 Task: Look for space in Kitakami, Japan from 6th September, 2023 to 10th September, 2023 for 1 adult in price range Rs.9000 to Rs.17000. Place can be private room with 1  bedroom having 1 bed and 1 bathroom. Property type can be house, flat, guest house, hotel. Booking option can be shelf check-in. Required host language is English.
Action: Mouse moved to (440, 112)
Screenshot: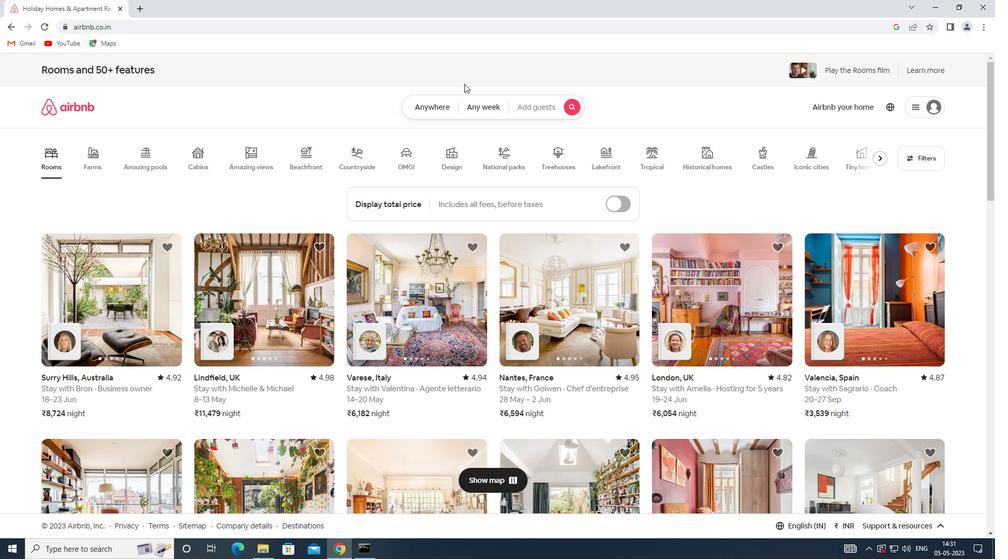 
Action: Mouse pressed left at (440, 112)
Screenshot: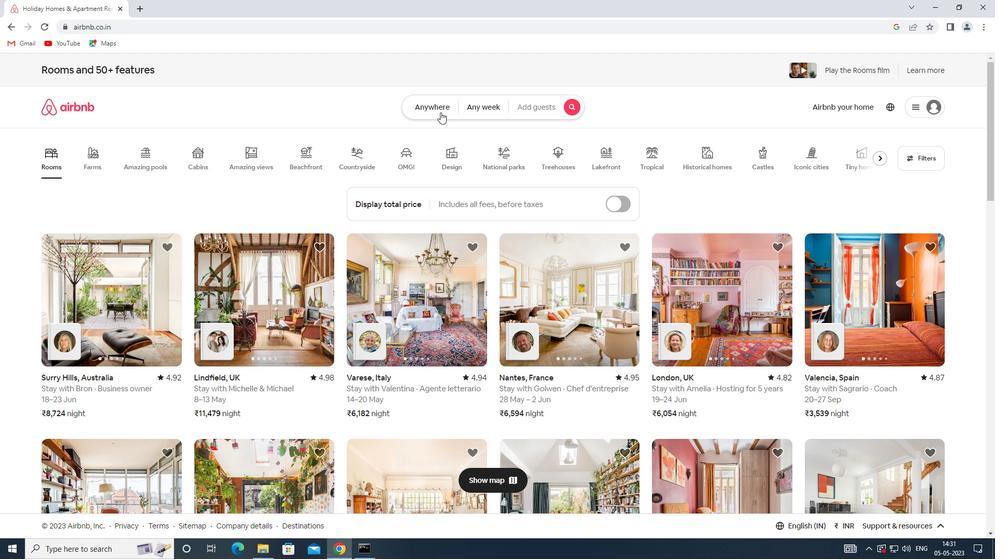 
Action: Mouse moved to (349, 148)
Screenshot: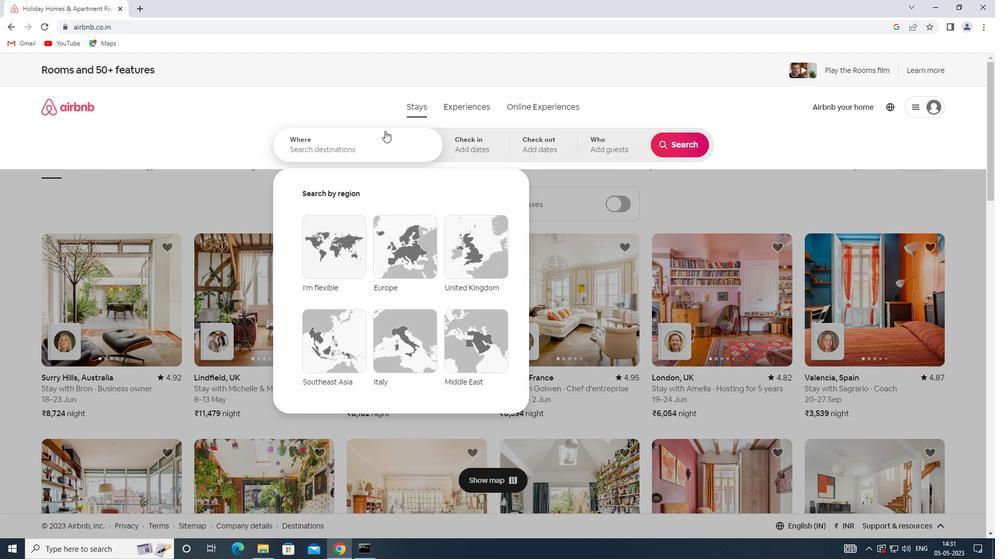 
Action: Mouse pressed left at (349, 148)
Screenshot: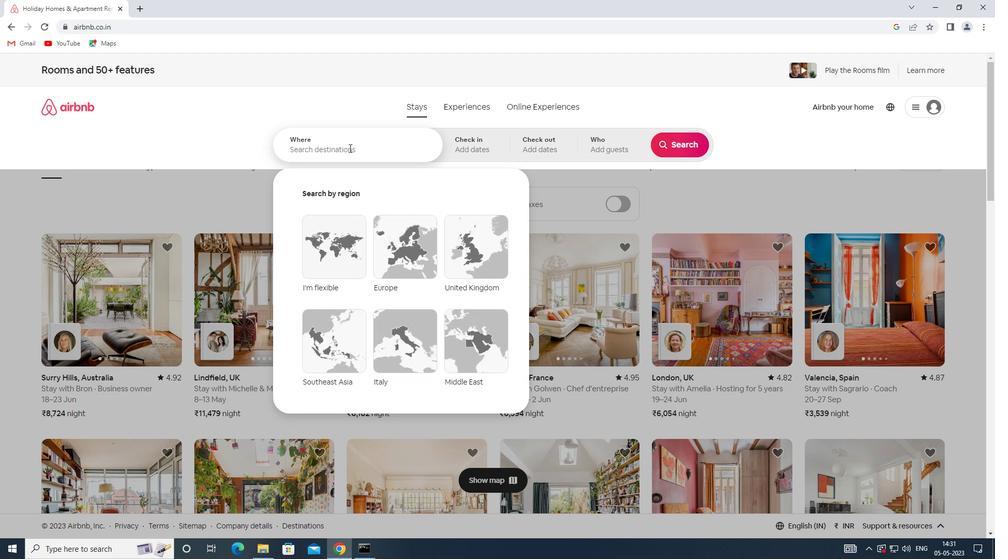 
Action: Key pressed <Key.shift><Key.shift><Key.shift><Key.shift><Key.shift>KITAKAMI,<Key.shift>JAPAN
Screenshot: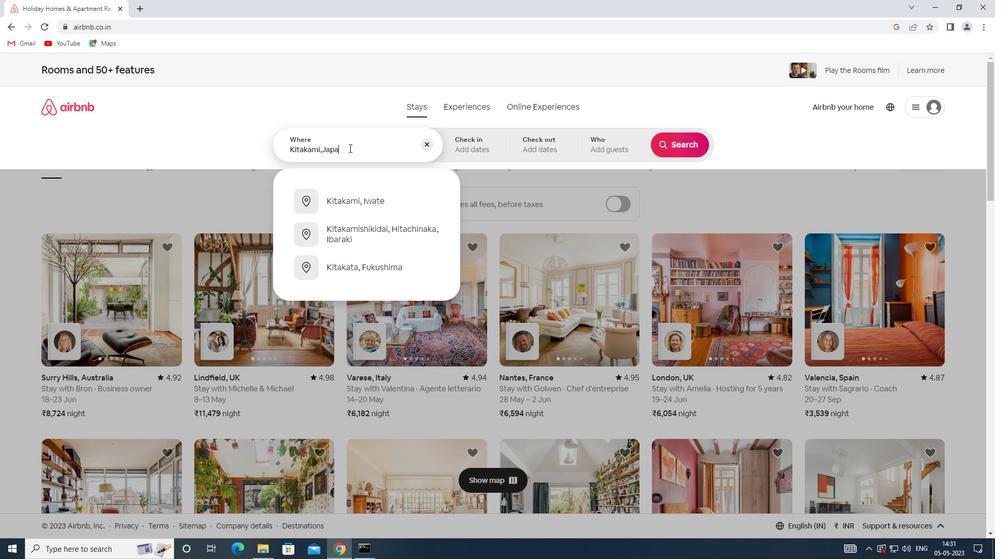 
Action: Mouse moved to (450, 150)
Screenshot: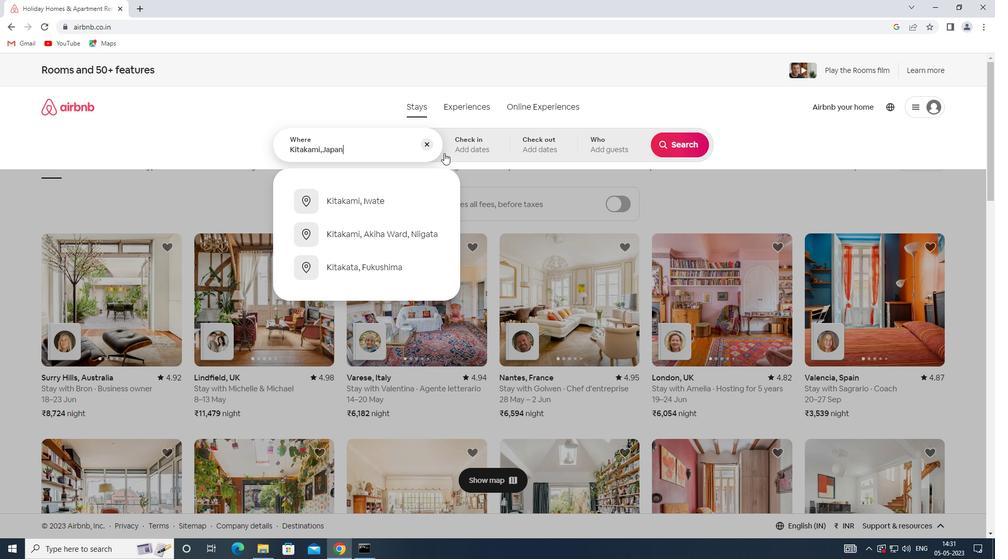 
Action: Mouse pressed left at (450, 150)
Screenshot: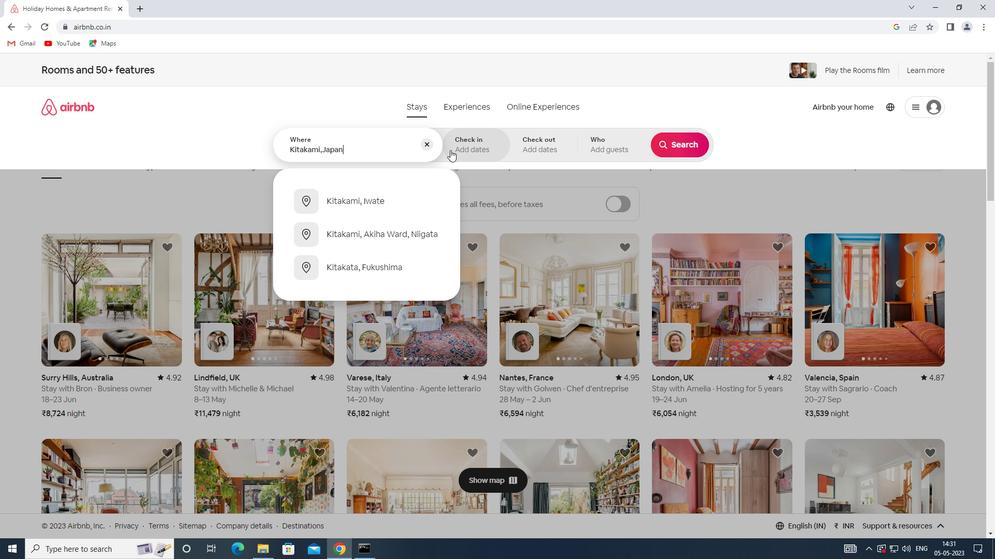 
Action: Mouse moved to (680, 228)
Screenshot: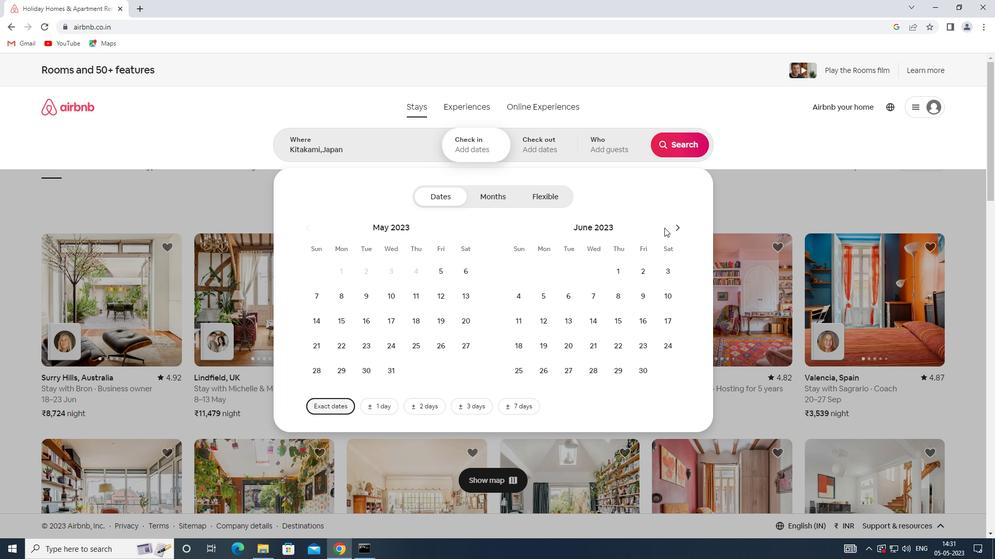 
Action: Mouse pressed left at (680, 228)
Screenshot: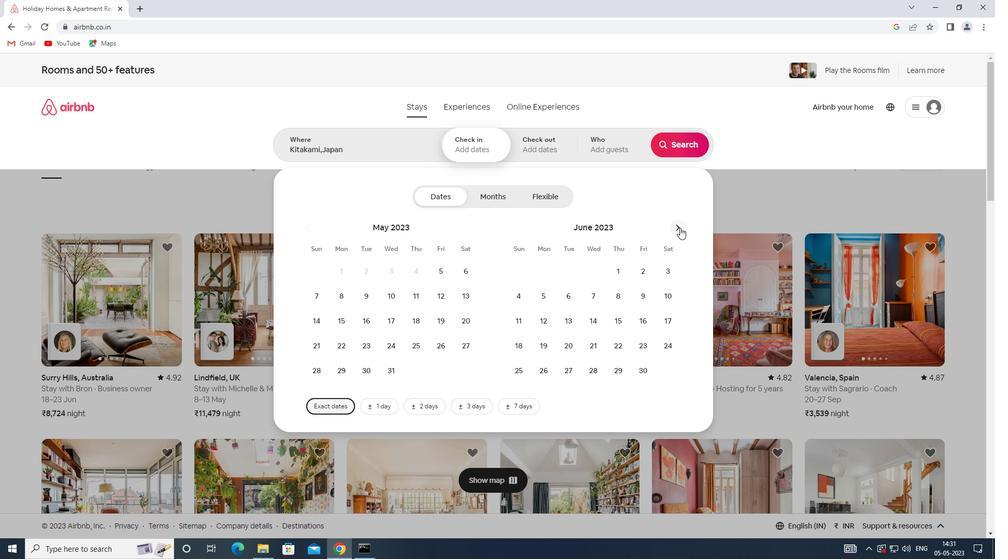 
Action: Mouse pressed left at (680, 228)
Screenshot: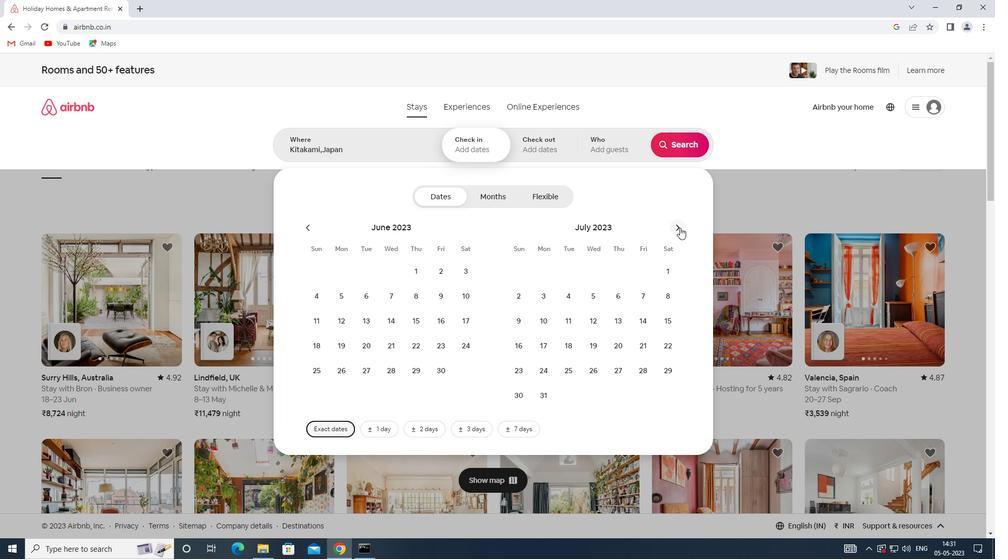 
Action: Mouse pressed left at (680, 228)
Screenshot: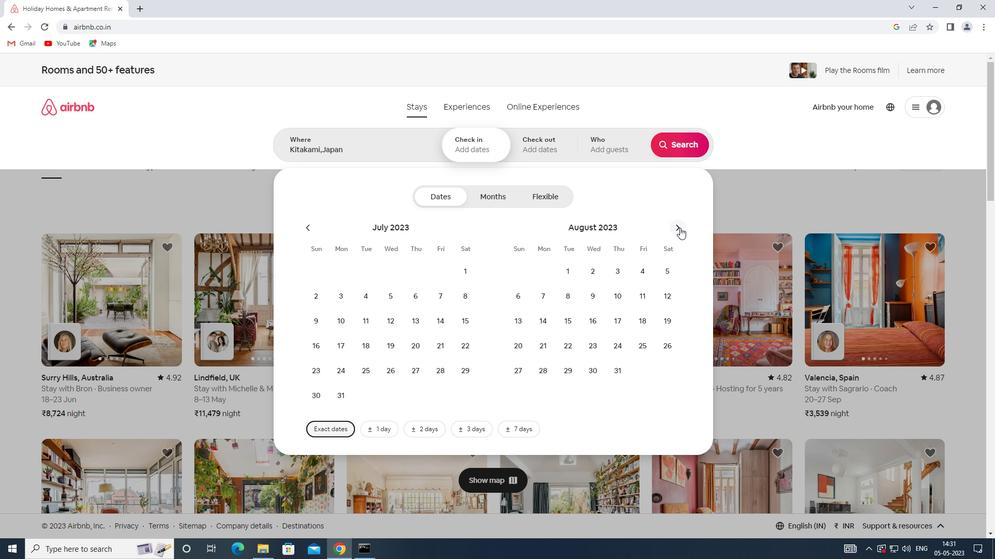 
Action: Mouse moved to (589, 294)
Screenshot: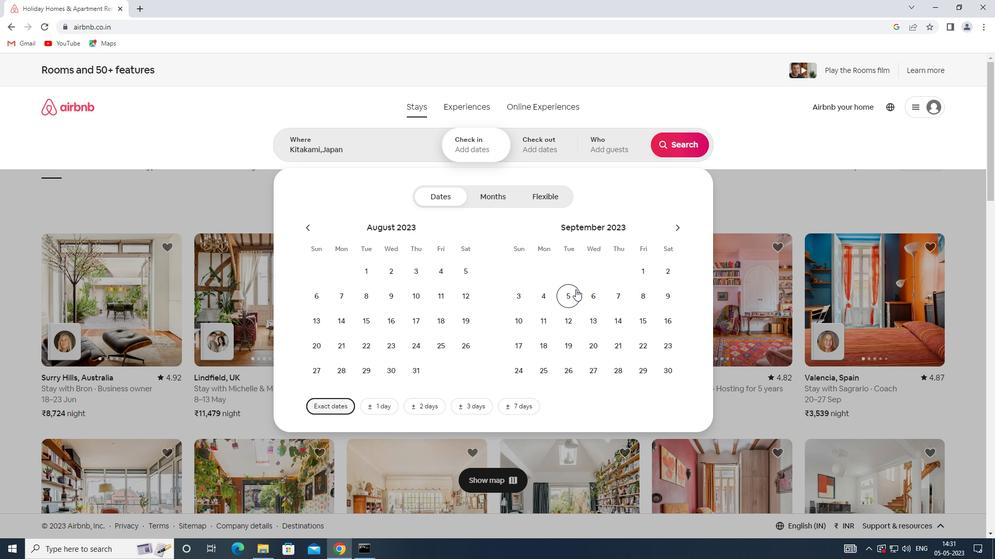 
Action: Mouse pressed left at (589, 294)
Screenshot: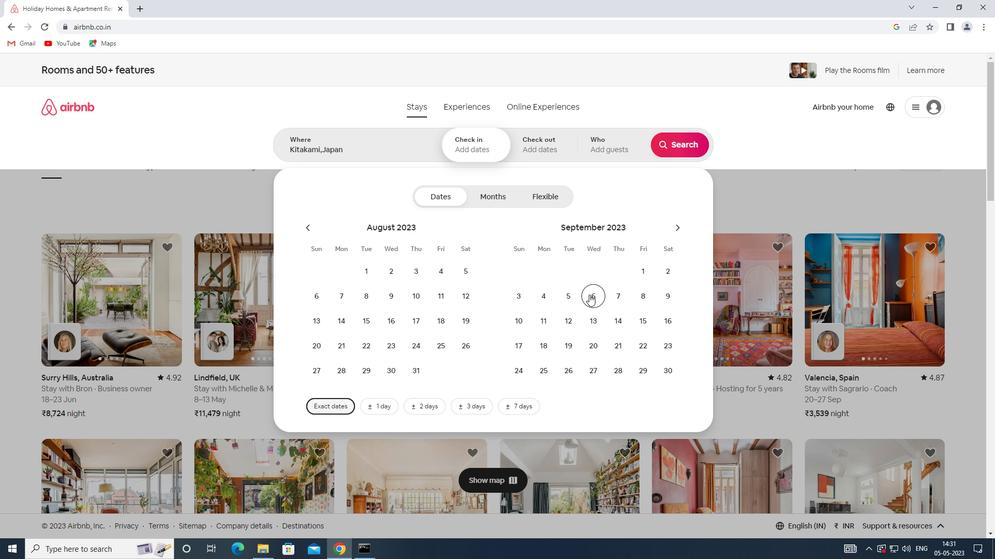 
Action: Mouse moved to (525, 318)
Screenshot: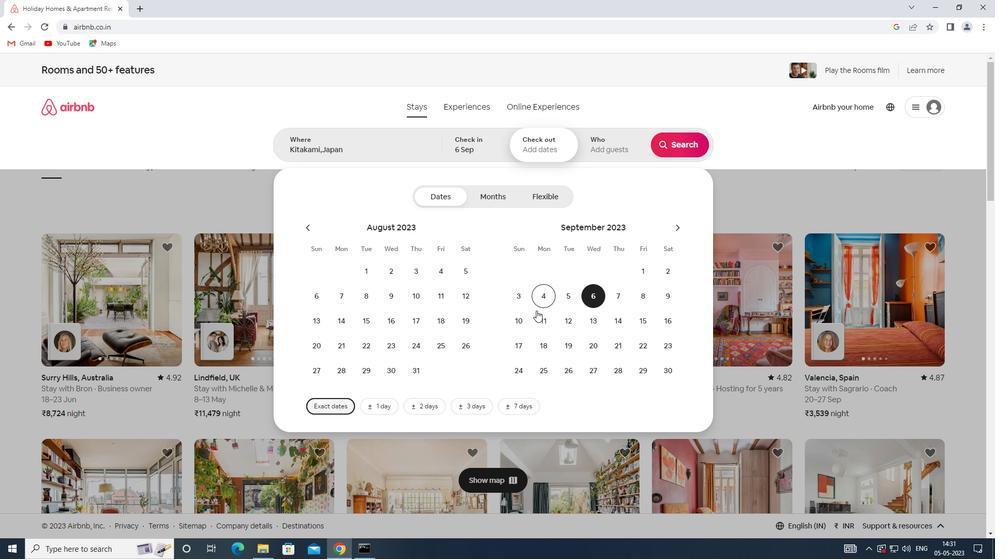 
Action: Mouse pressed left at (525, 318)
Screenshot: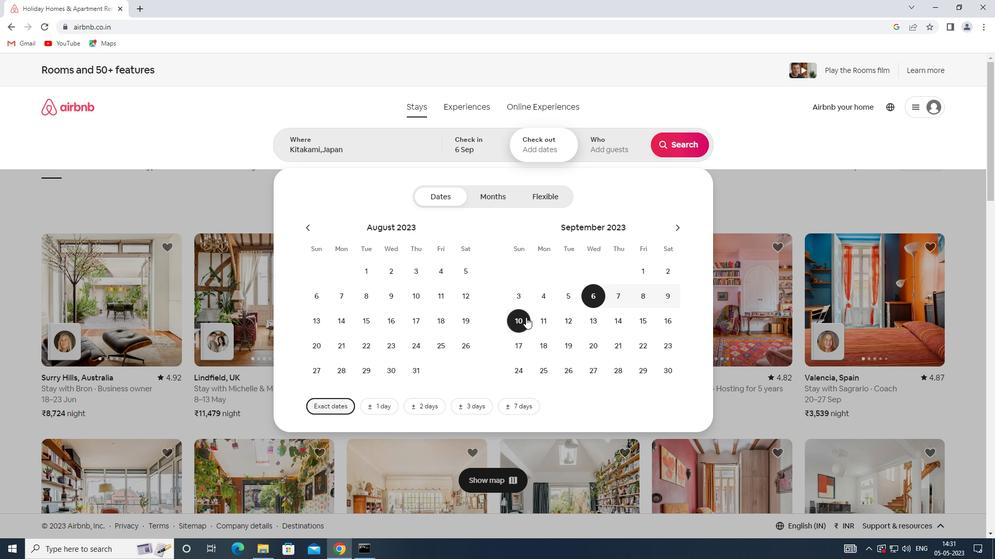 
Action: Mouse moved to (639, 152)
Screenshot: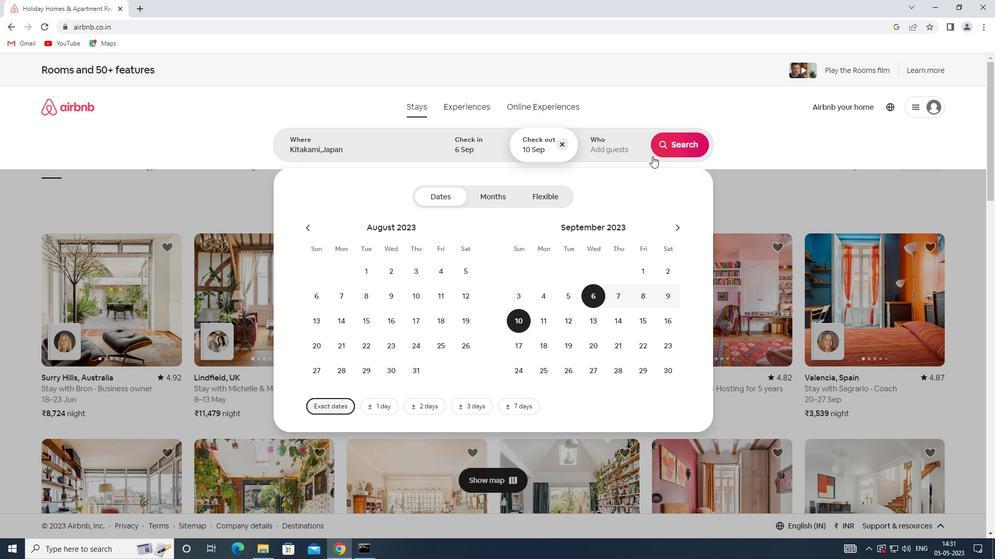 
Action: Mouse pressed left at (639, 152)
Screenshot: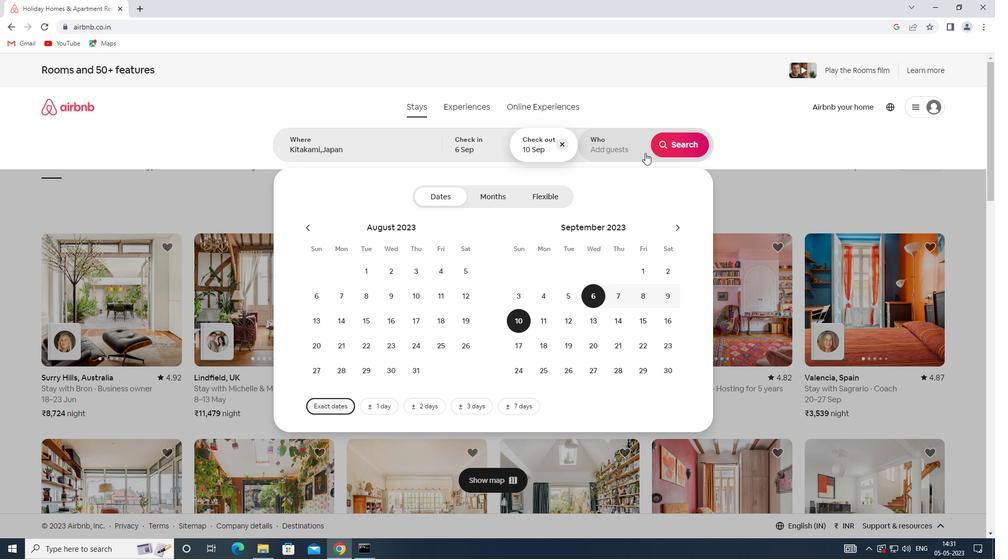 
Action: Mouse moved to (677, 199)
Screenshot: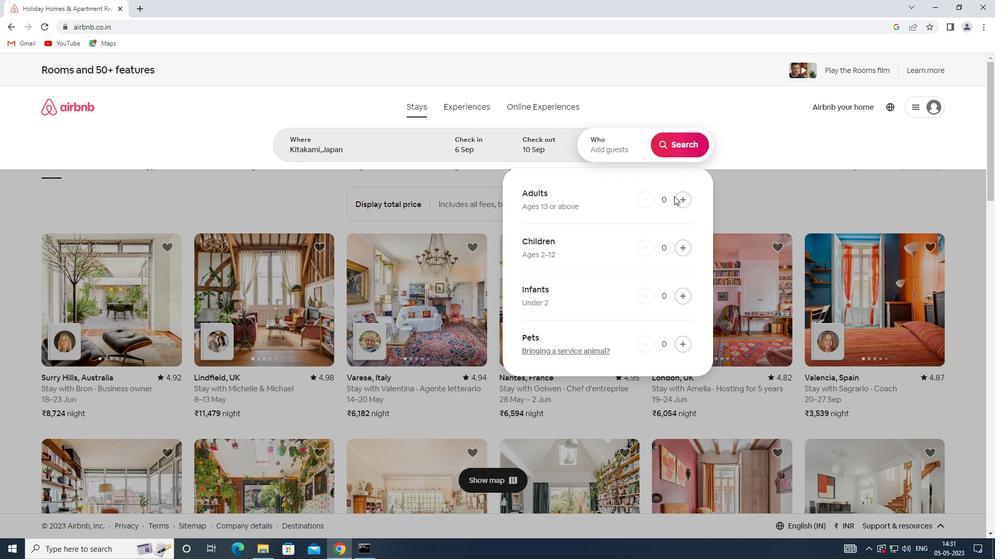 
Action: Mouse pressed left at (677, 199)
Screenshot: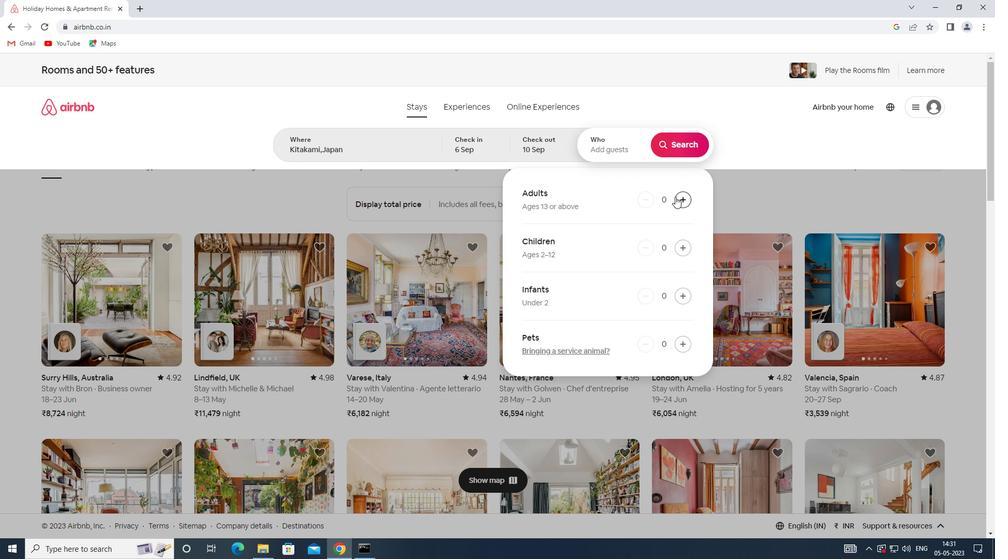 
Action: Mouse moved to (669, 151)
Screenshot: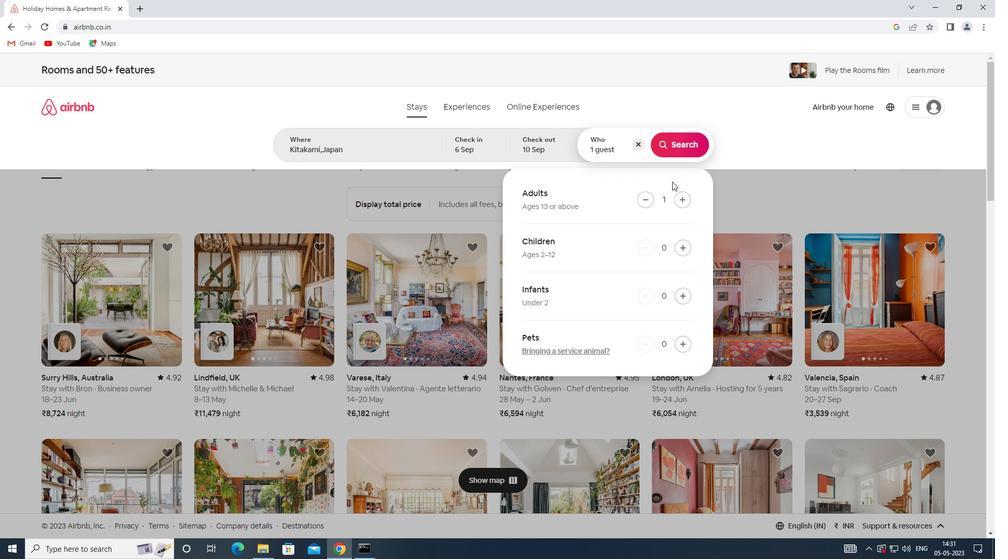 
Action: Mouse pressed left at (669, 151)
Screenshot: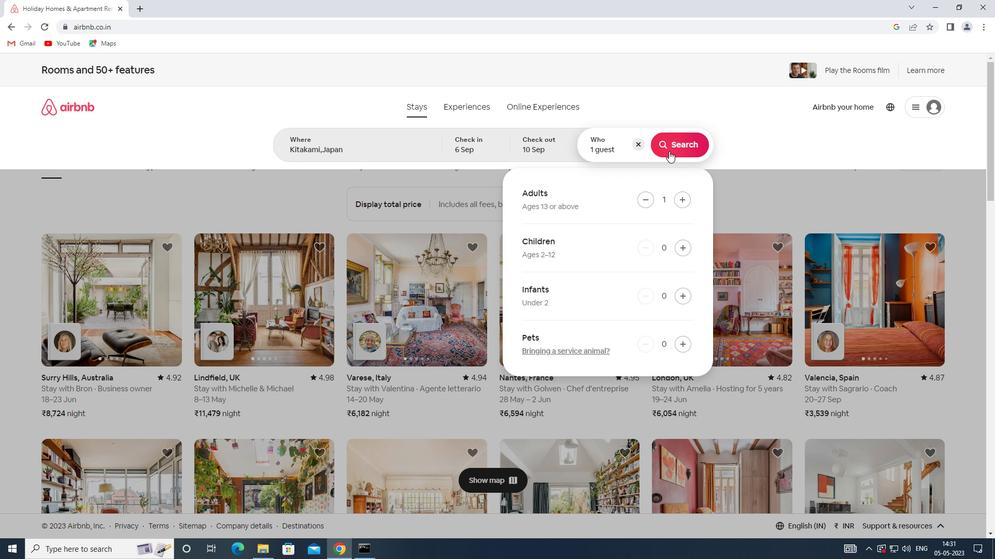 
Action: Mouse moved to (935, 123)
Screenshot: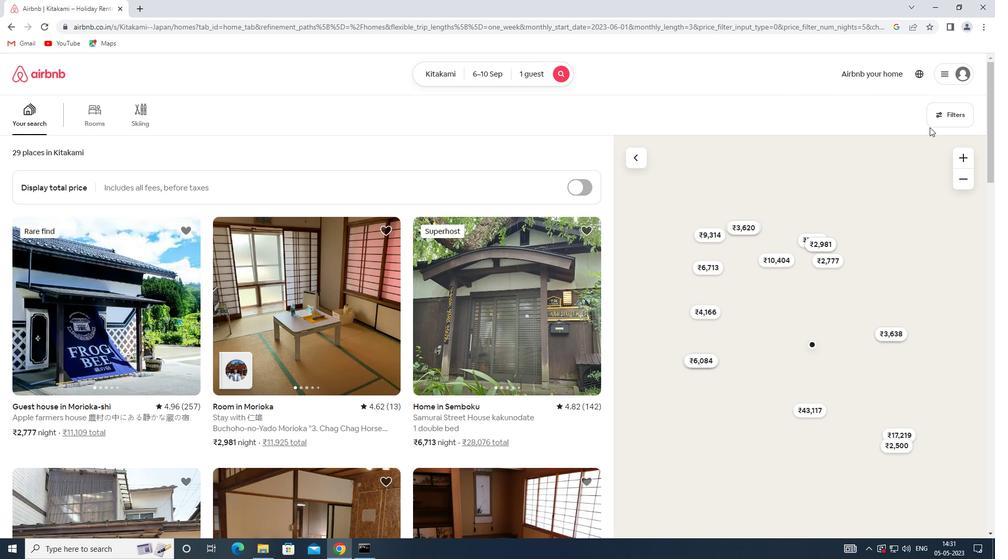
Action: Mouse pressed left at (935, 123)
Screenshot: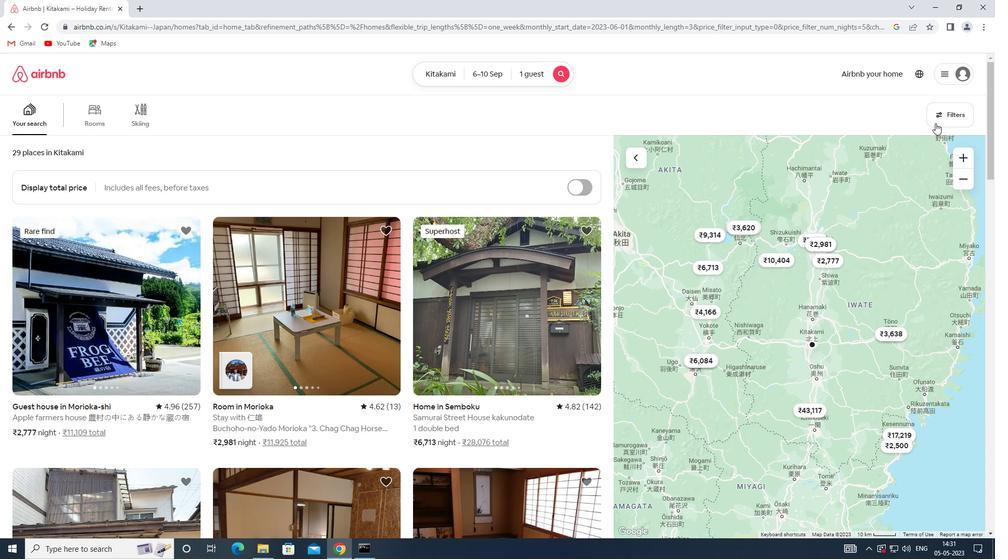
Action: Mouse moved to (376, 373)
Screenshot: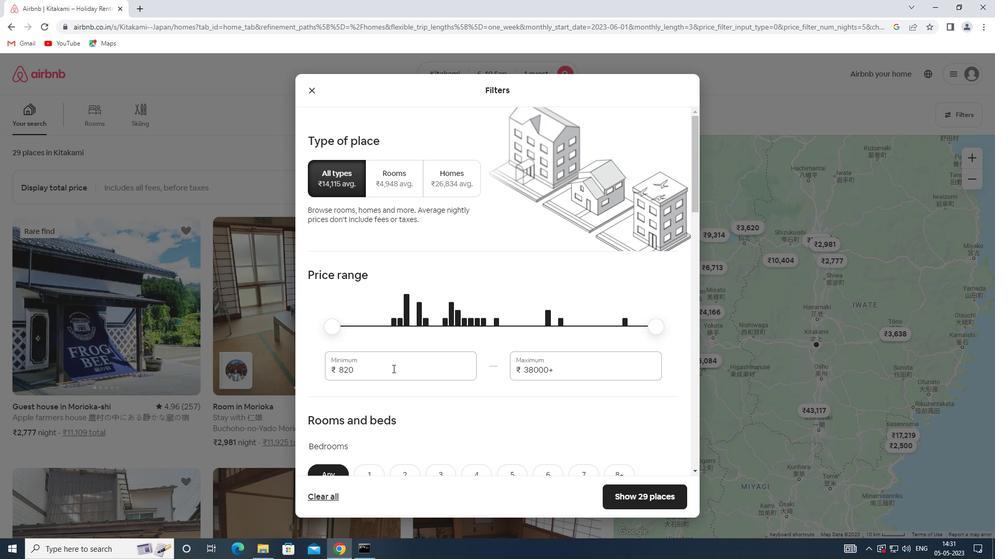 
Action: Mouse pressed left at (376, 373)
Screenshot: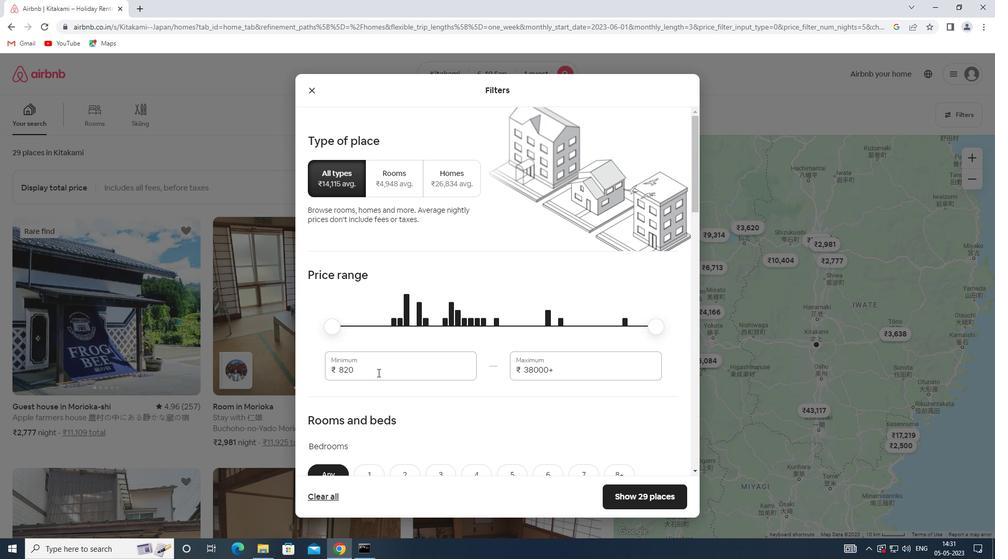 
Action: Mouse moved to (317, 373)
Screenshot: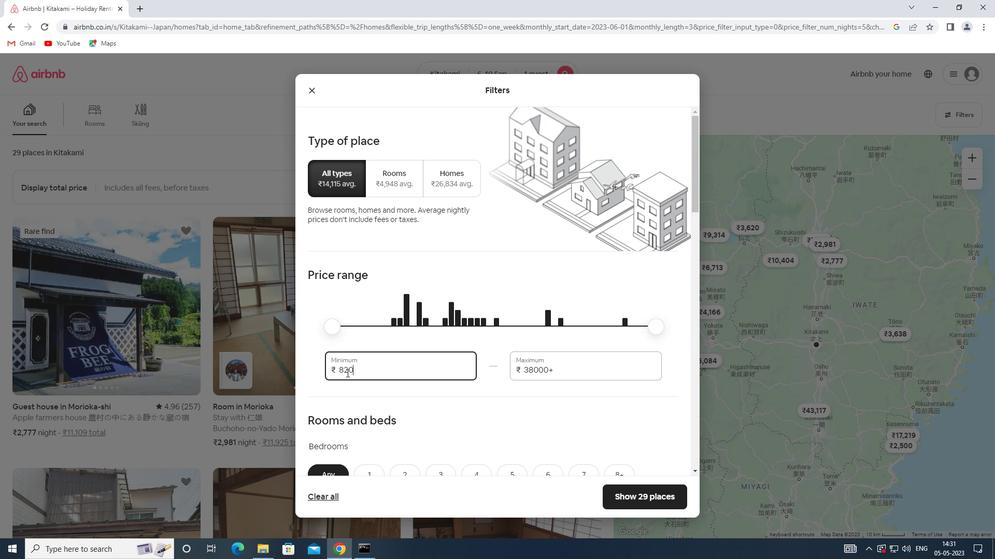 
Action: Key pressed 9000
Screenshot: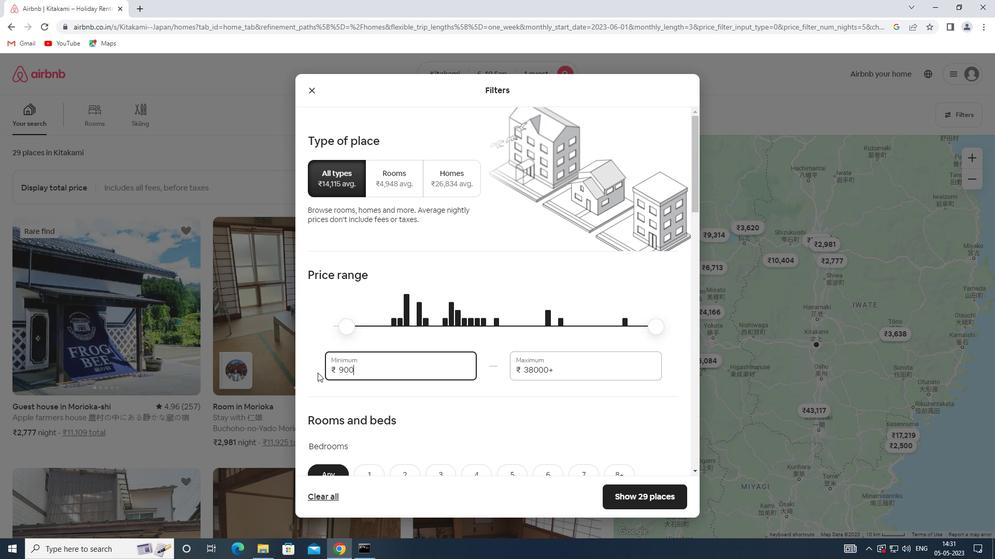 
Action: Mouse moved to (556, 375)
Screenshot: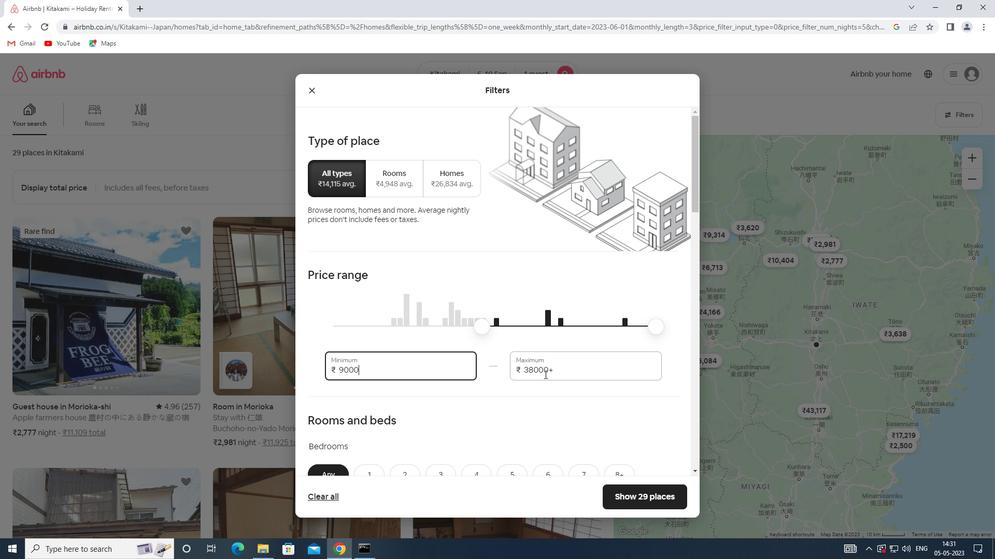 
Action: Mouse pressed left at (556, 375)
Screenshot: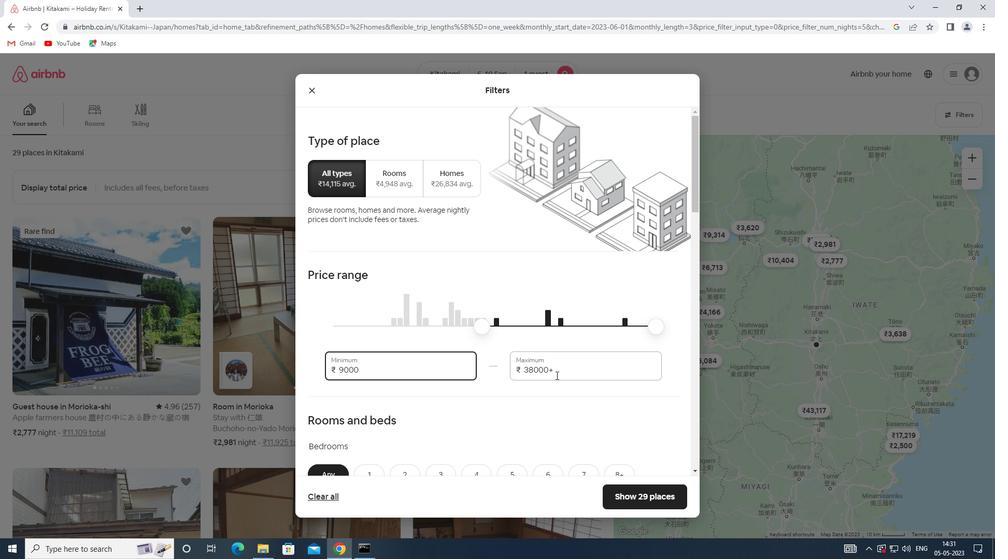 
Action: Mouse moved to (507, 375)
Screenshot: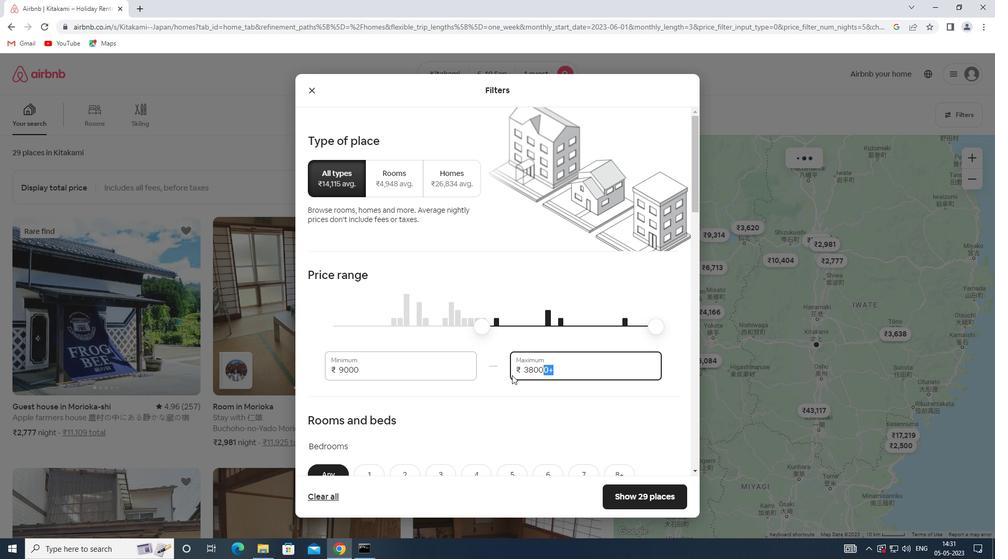 
Action: Key pressed 17000
Screenshot: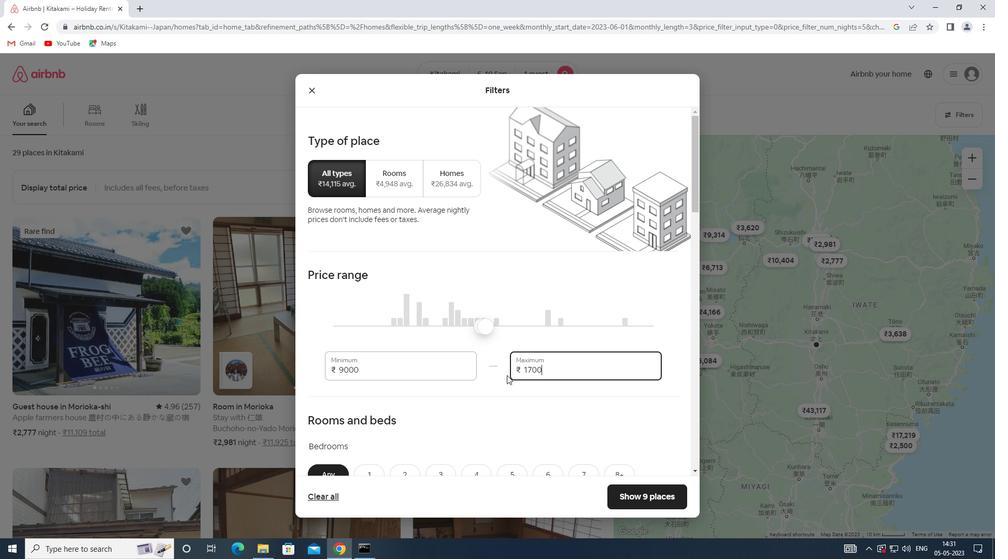 
Action: Mouse moved to (412, 385)
Screenshot: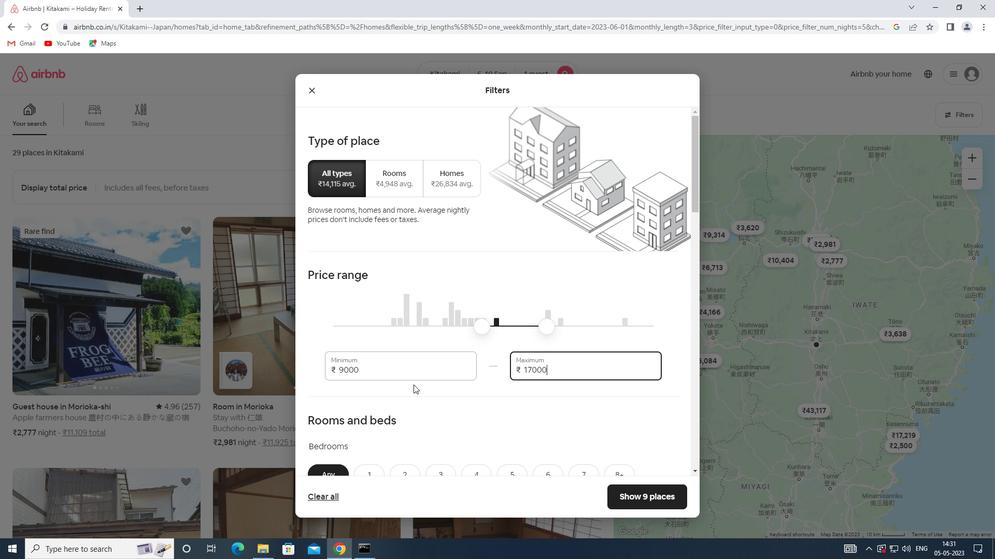 
Action: Mouse scrolled (412, 384) with delta (0, 0)
Screenshot: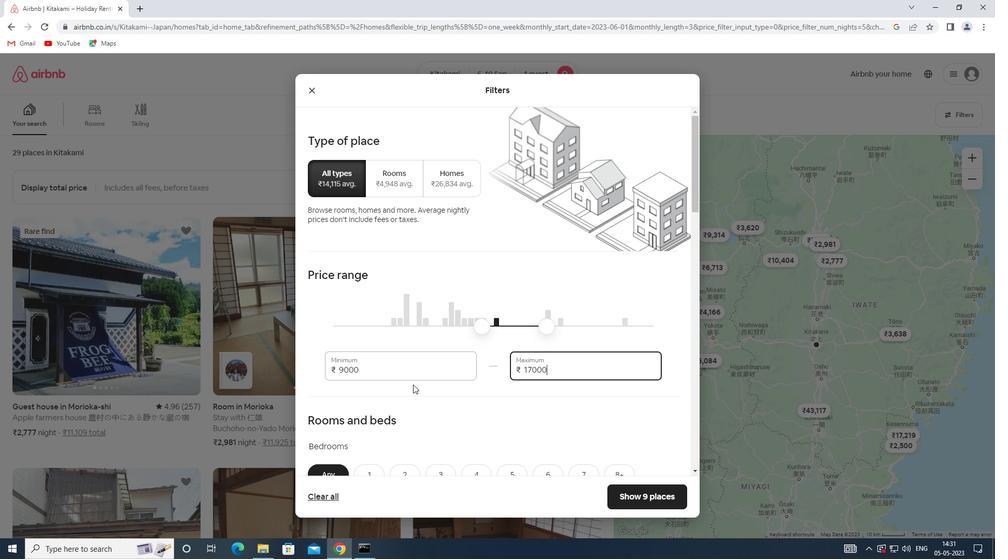 
Action: Mouse scrolled (412, 384) with delta (0, 0)
Screenshot: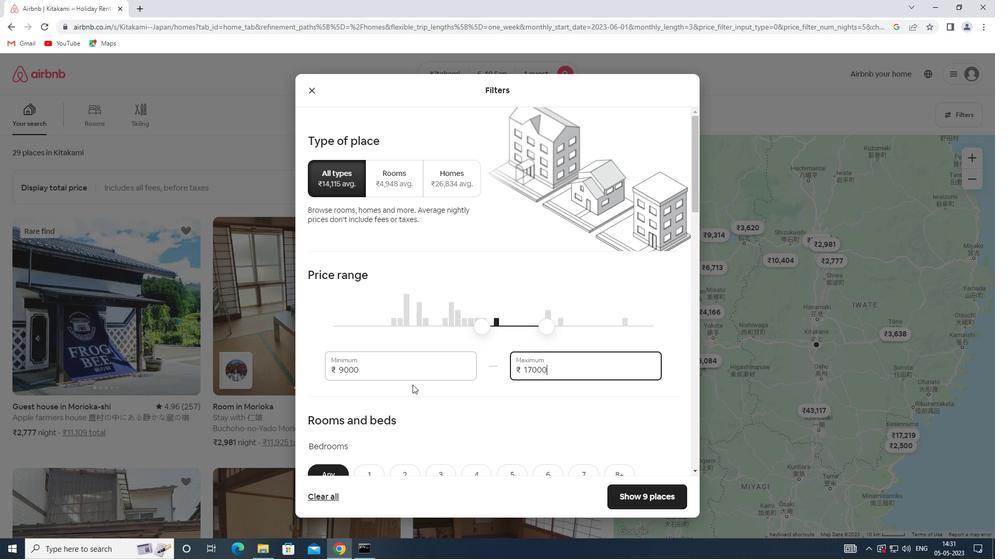 
Action: Mouse scrolled (412, 384) with delta (0, 0)
Screenshot: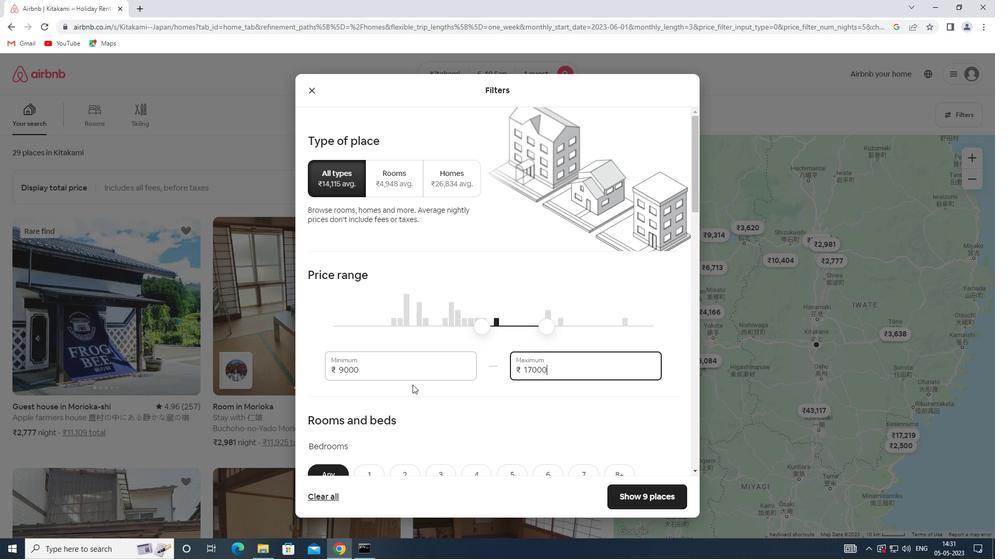
Action: Mouse moved to (364, 320)
Screenshot: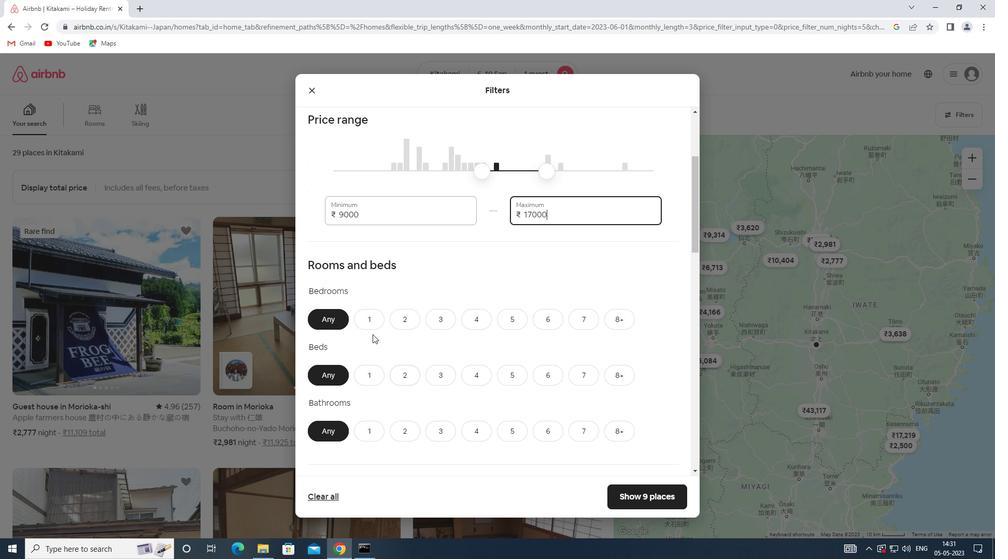 
Action: Mouse pressed left at (364, 320)
Screenshot: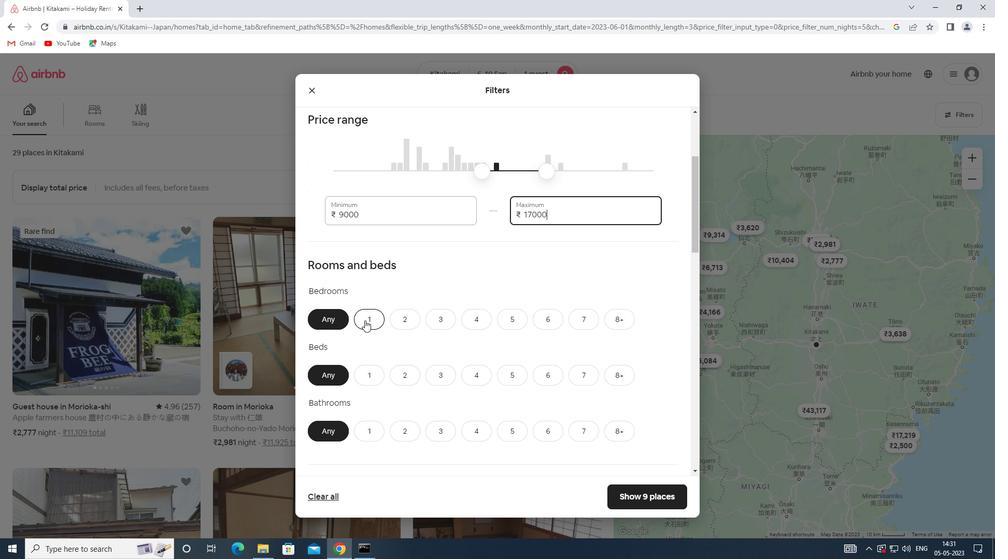 
Action: Mouse moved to (380, 378)
Screenshot: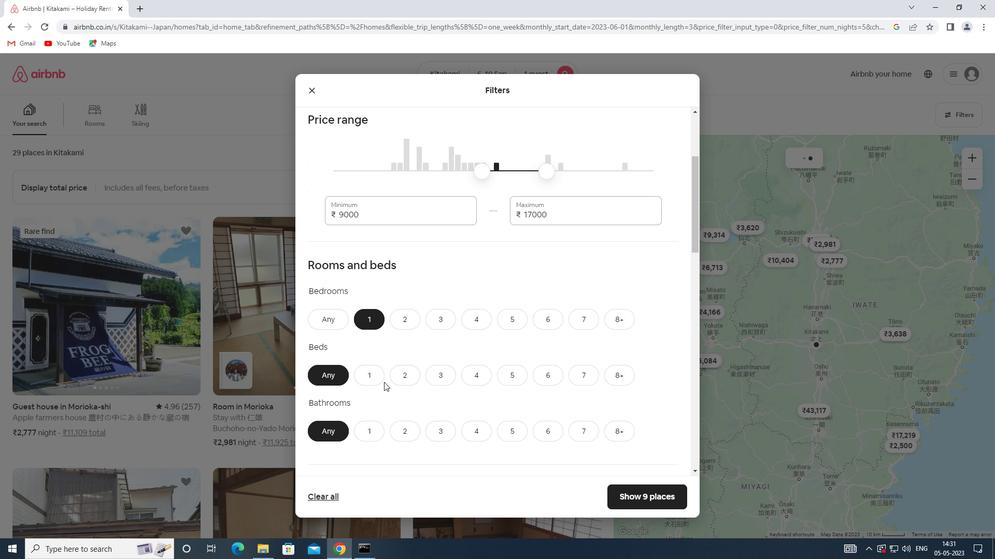 
Action: Mouse pressed left at (380, 378)
Screenshot: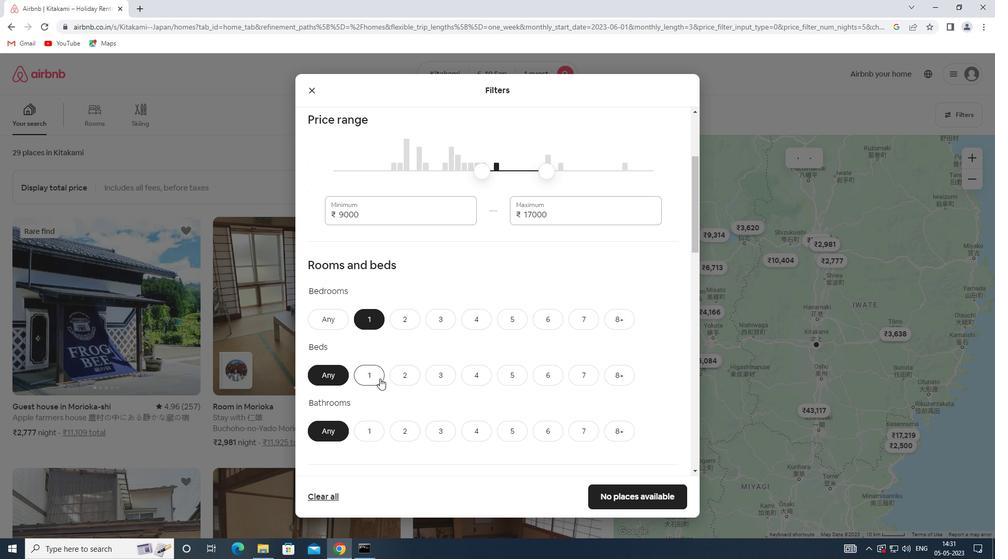 
Action: Mouse moved to (363, 433)
Screenshot: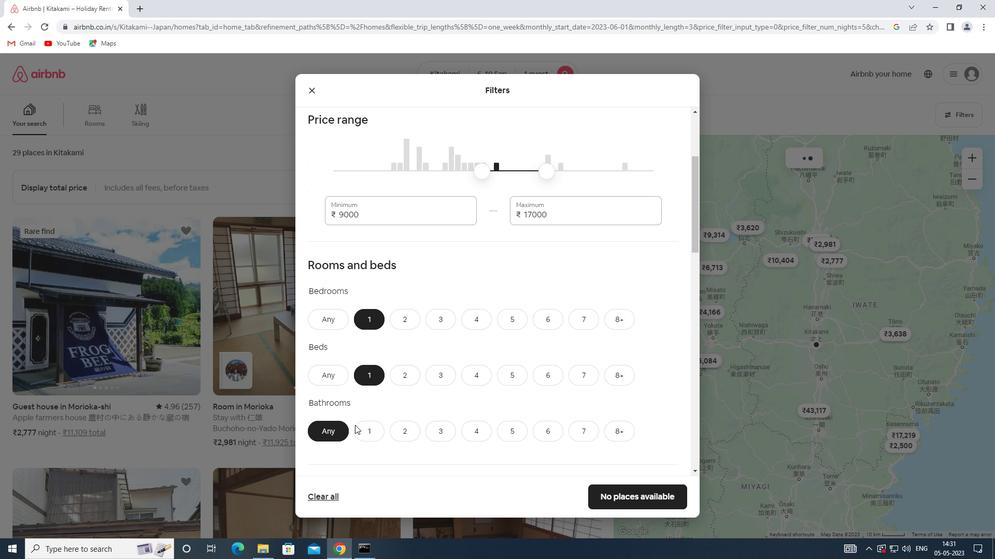 
Action: Mouse pressed left at (363, 433)
Screenshot: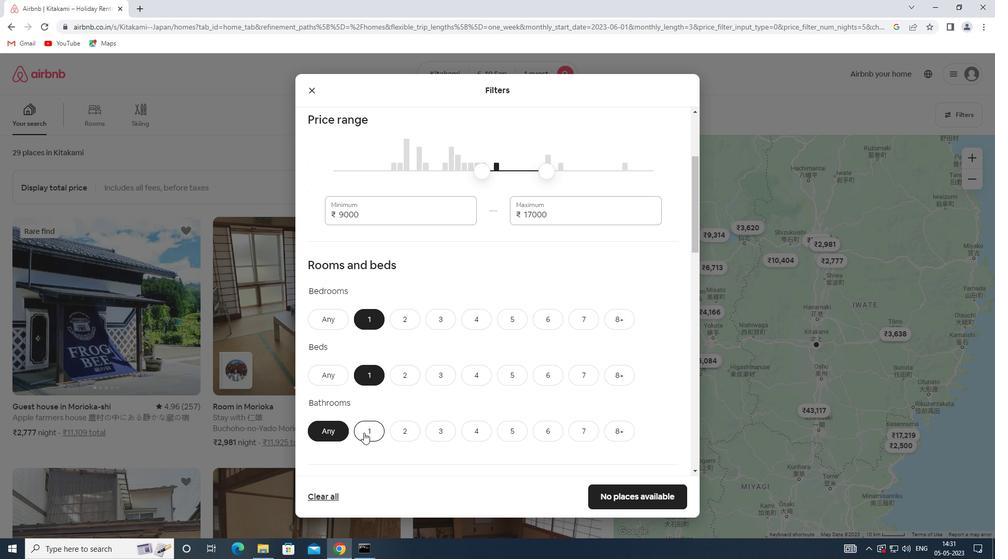 
Action: Mouse scrolled (363, 432) with delta (0, 0)
Screenshot: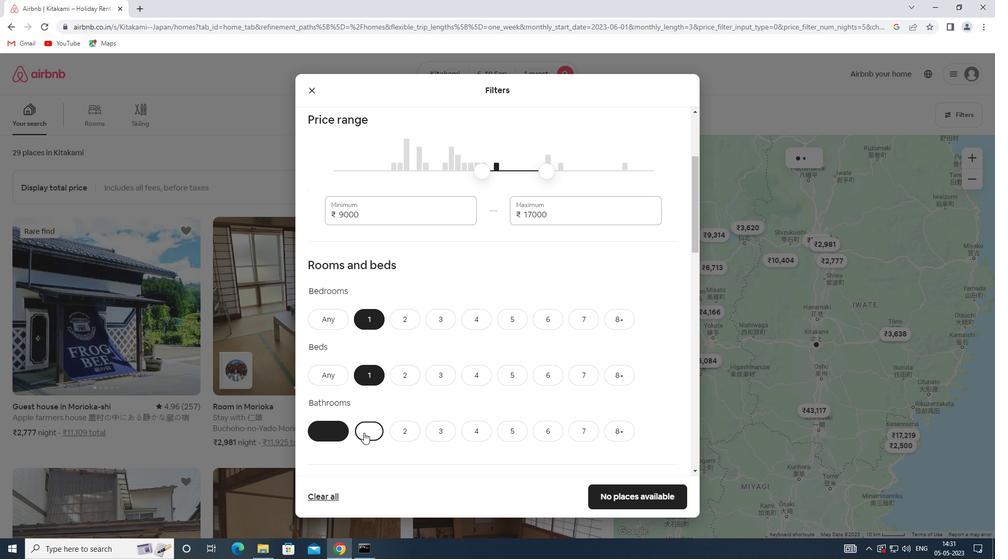 
Action: Mouse scrolled (363, 432) with delta (0, 0)
Screenshot: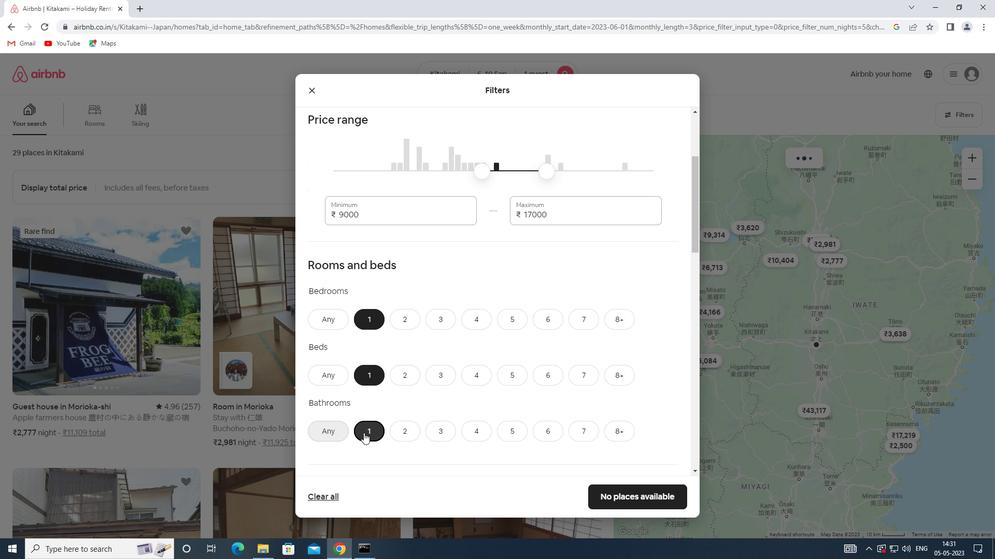 
Action: Mouse scrolled (363, 432) with delta (0, 0)
Screenshot: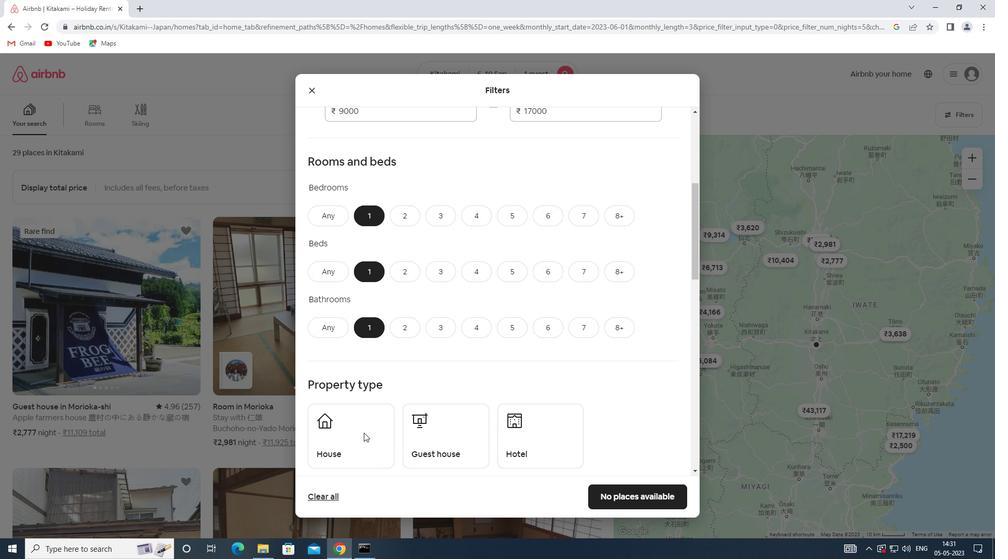 
Action: Mouse moved to (359, 407)
Screenshot: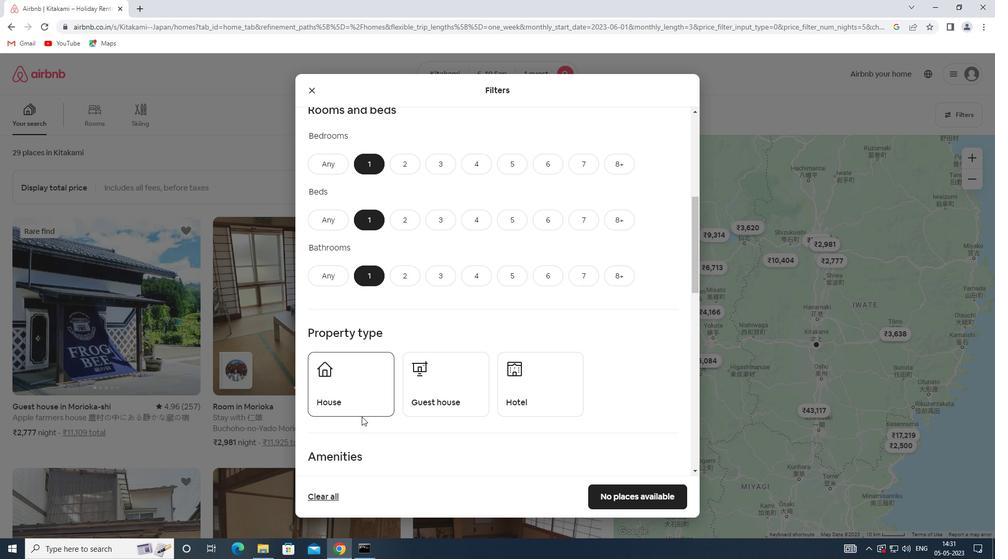 
Action: Mouse pressed left at (359, 407)
Screenshot: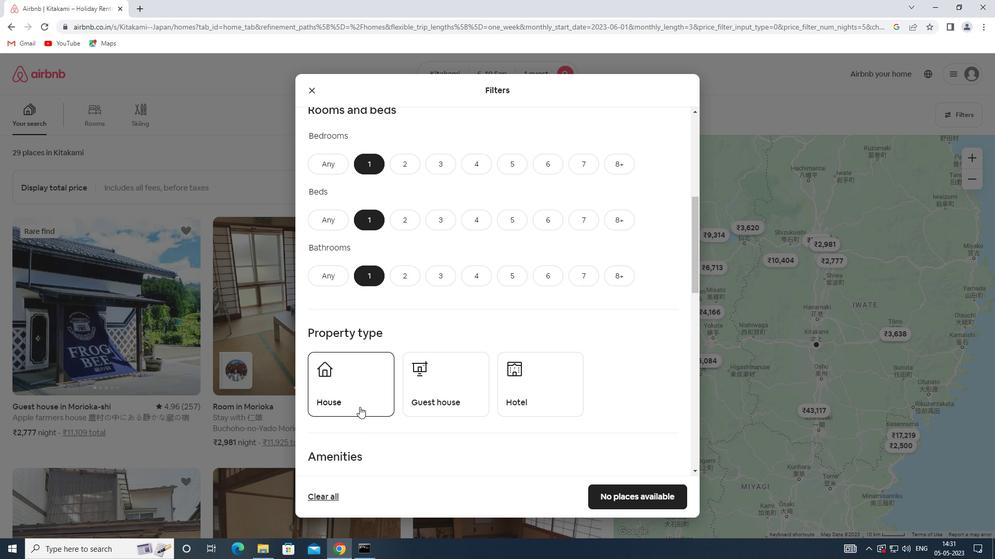 
Action: Mouse moved to (425, 396)
Screenshot: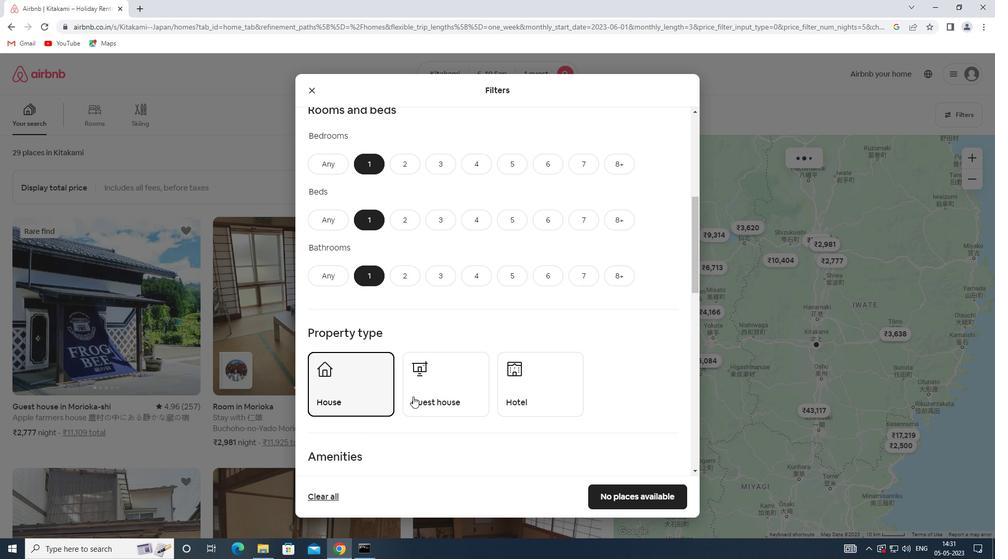 
Action: Mouse pressed left at (425, 396)
Screenshot: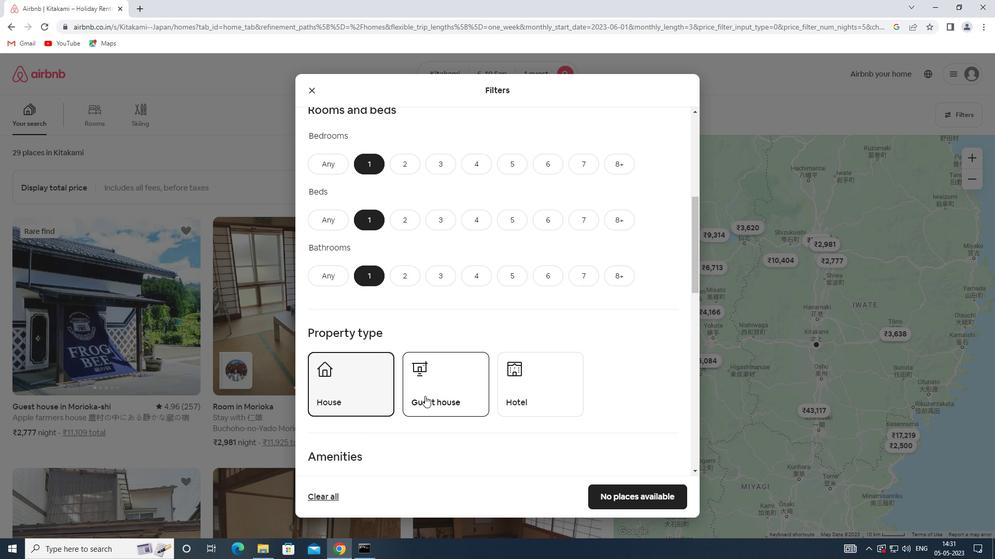 
Action: Mouse moved to (516, 396)
Screenshot: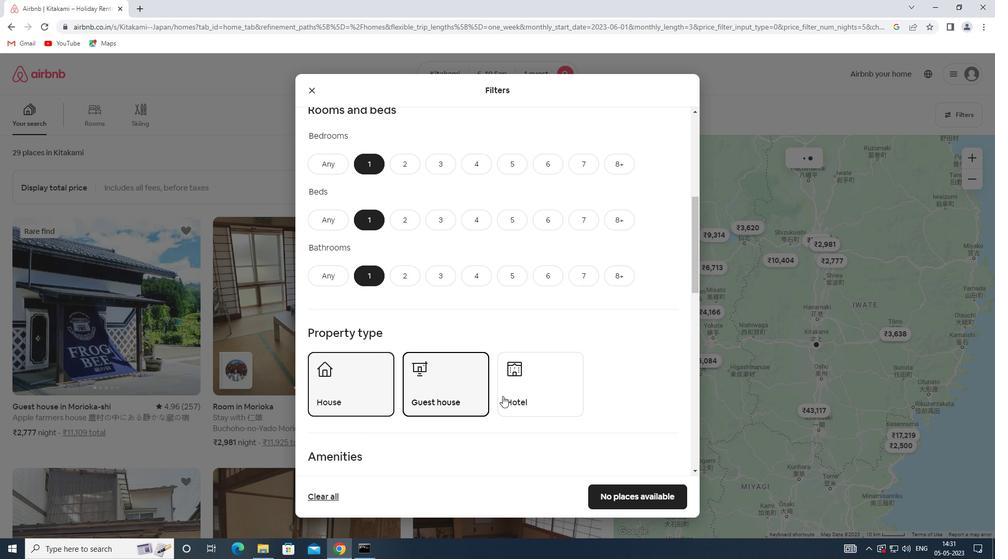 
Action: Mouse pressed left at (516, 396)
Screenshot: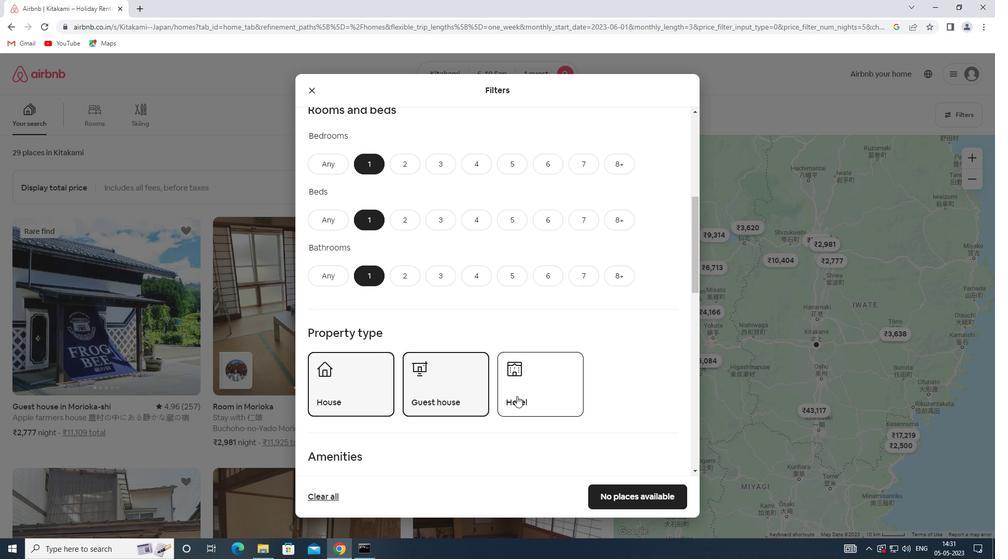 
Action: Mouse scrolled (516, 396) with delta (0, 0)
Screenshot: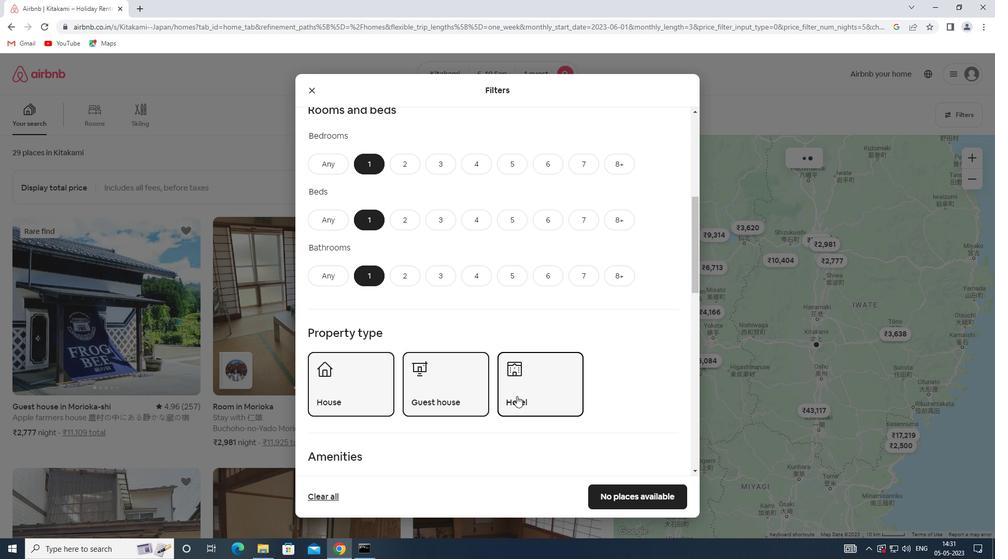 
Action: Mouse scrolled (516, 396) with delta (0, 0)
Screenshot: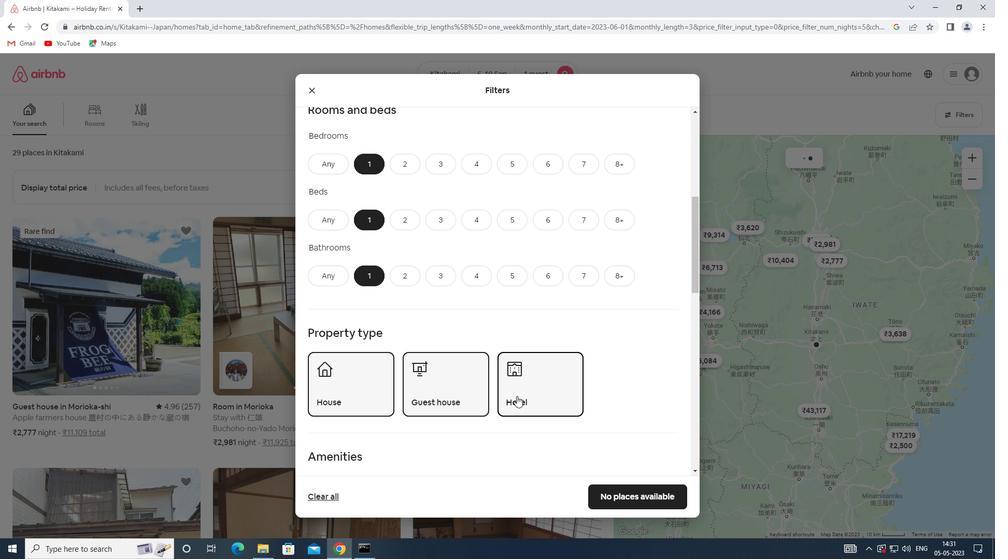 
Action: Mouse scrolled (516, 396) with delta (0, 0)
Screenshot: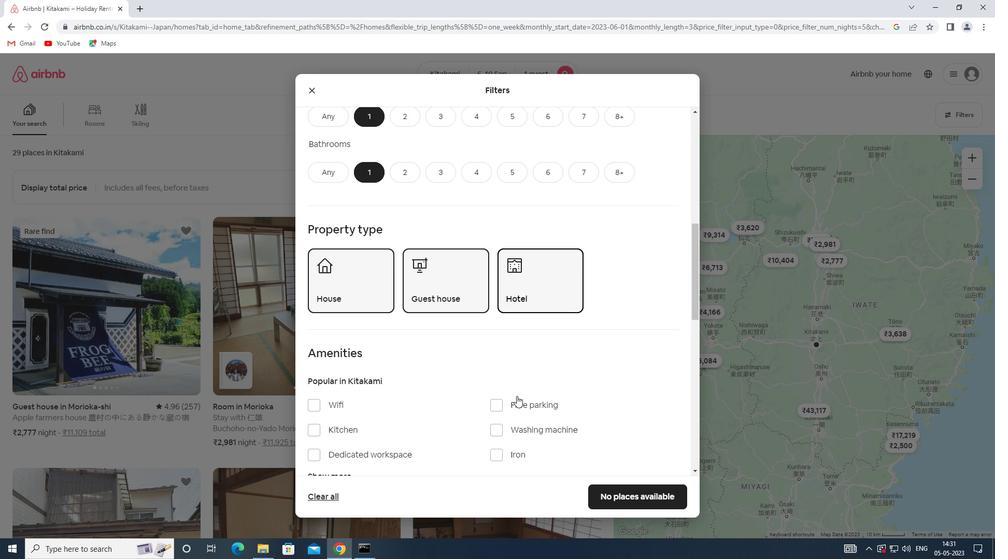 
Action: Mouse scrolled (516, 396) with delta (0, 0)
Screenshot: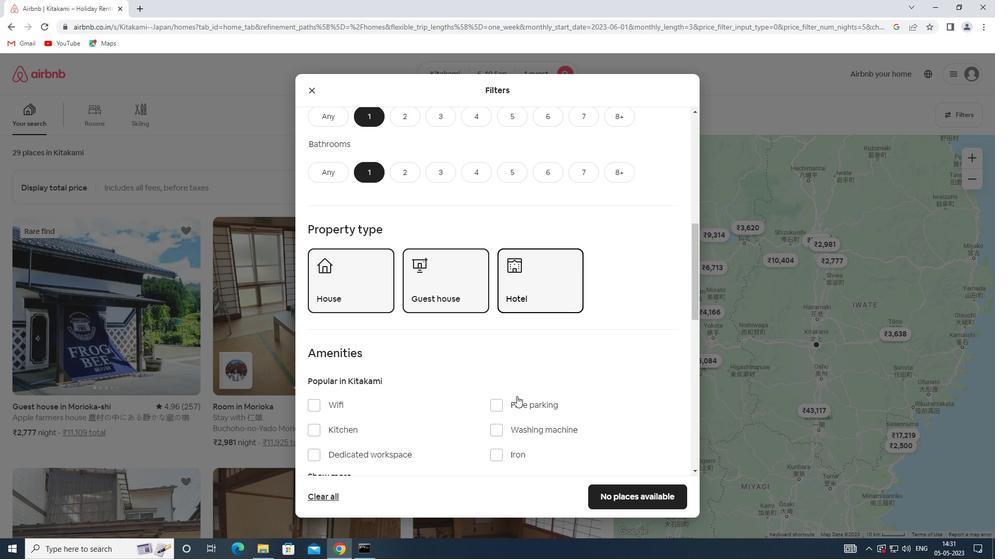 
Action: Mouse scrolled (516, 396) with delta (0, 0)
Screenshot: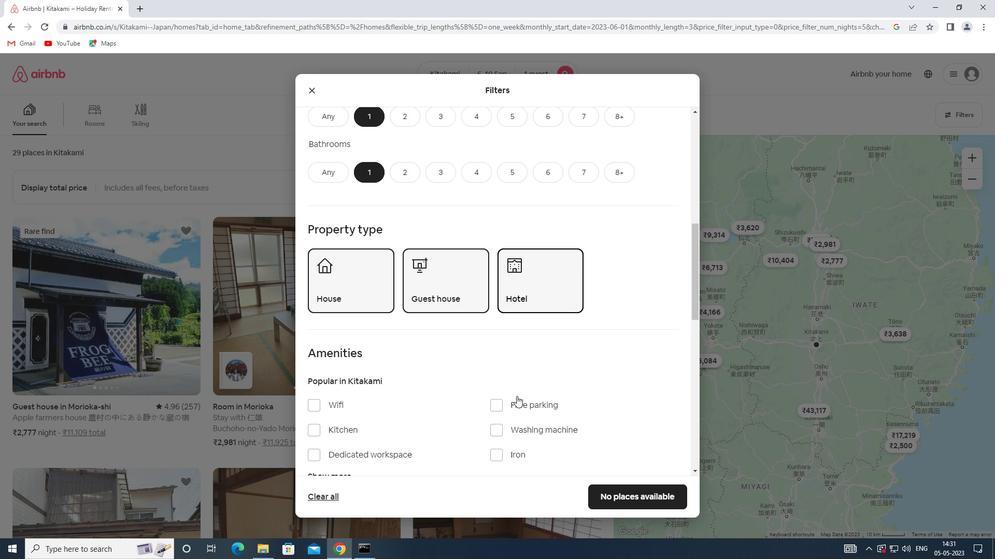 
Action: Mouse moved to (654, 437)
Screenshot: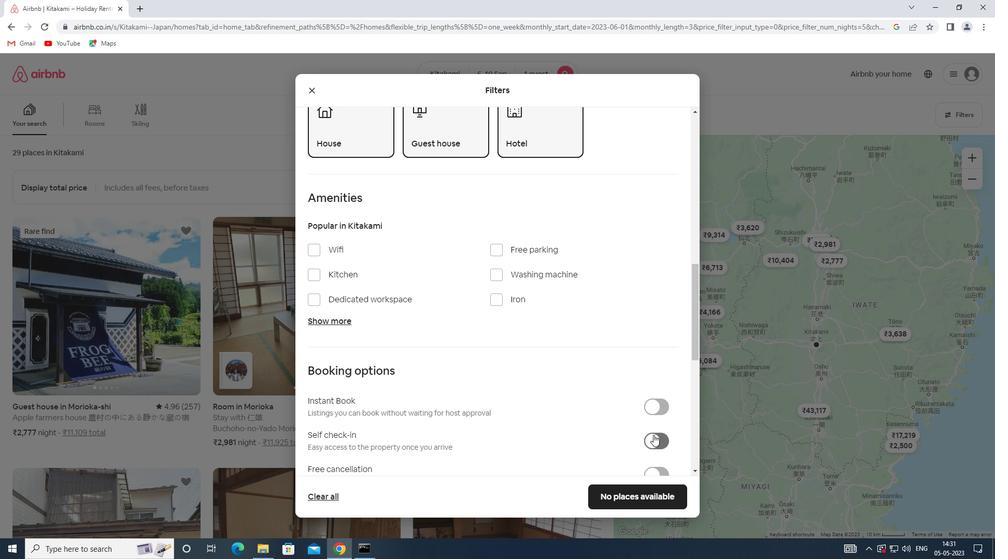 
Action: Mouse pressed left at (654, 437)
Screenshot: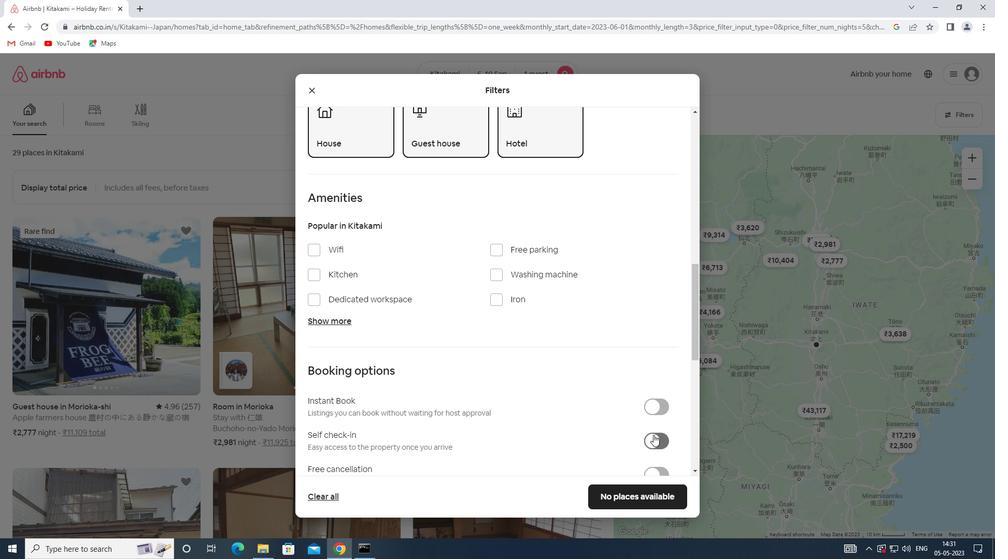 
Action: Mouse moved to (424, 389)
Screenshot: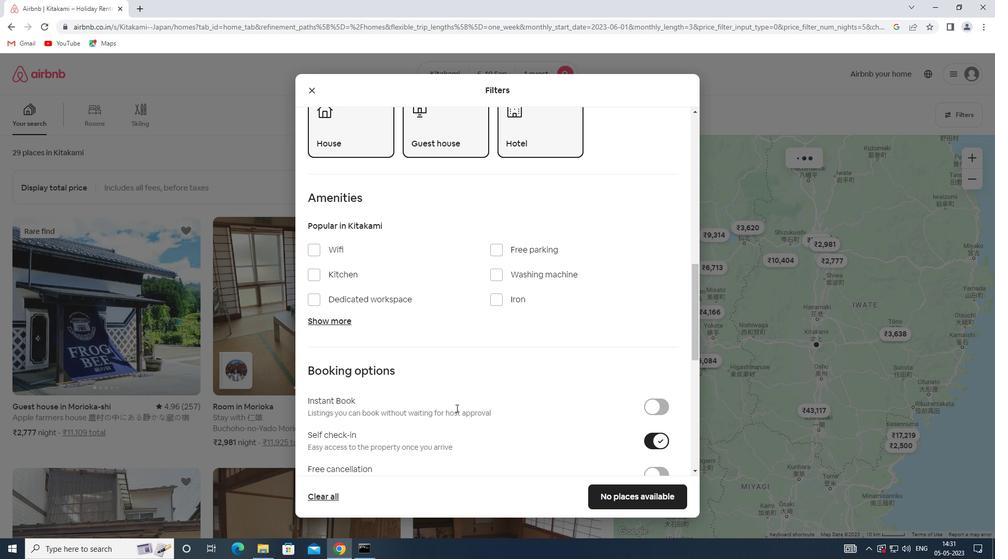 
Action: Mouse scrolled (424, 388) with delta (0, 0)
Screenshot: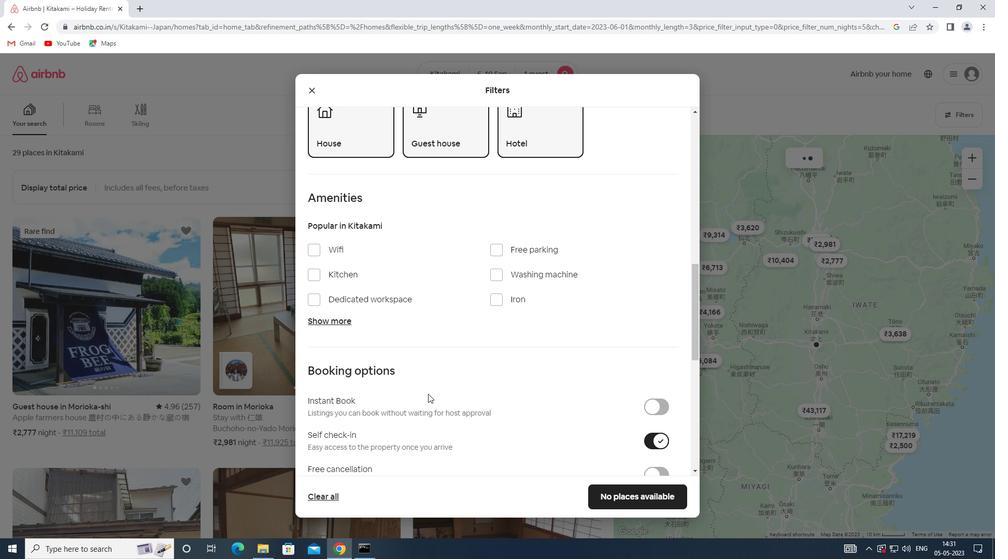 
Action: Mouse scrolled (424, 388) with delta (0, 0)
Screenshot: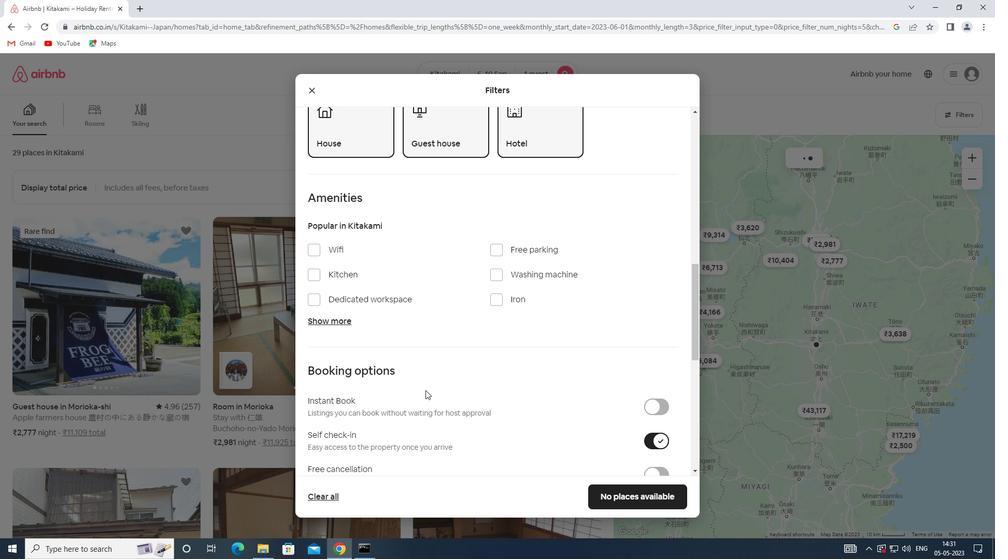 
Action: Mouse scrolled (424, 388) with delta (0, 0)
Screenshot: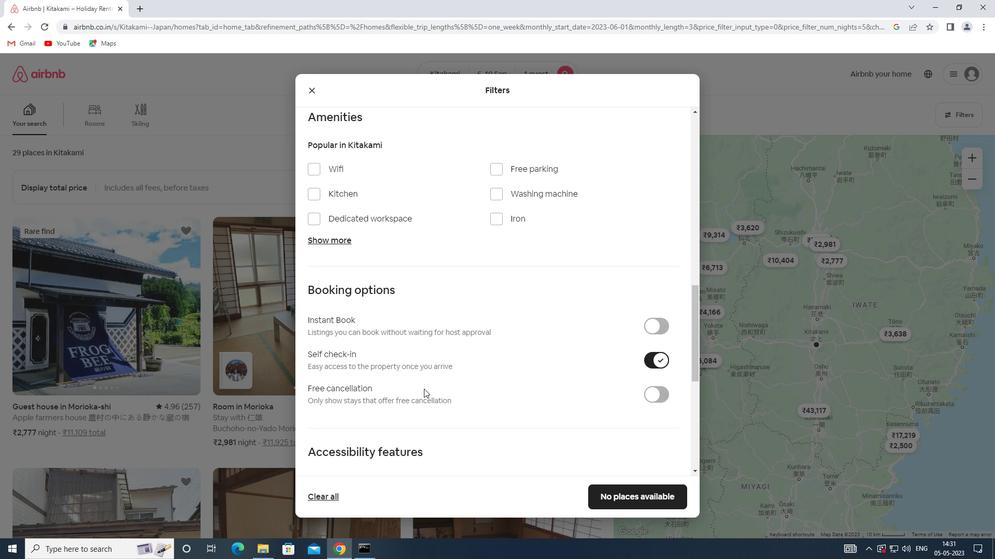 
Action: Mouse scrolled (424, 388) with delta (0, 0)
Screenshot: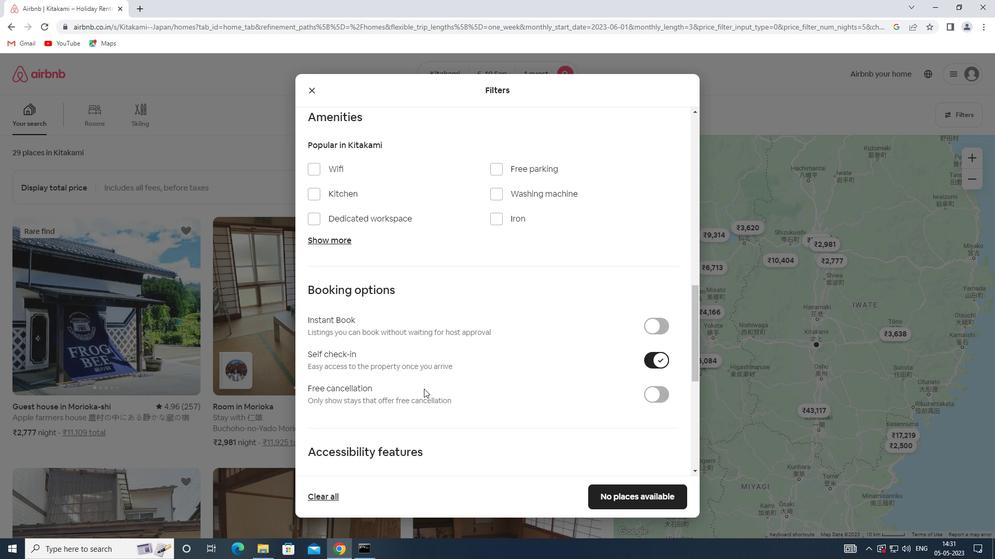 
Action: Mouse scrolled (424, 388) with delta (0, 0)
Screenshot: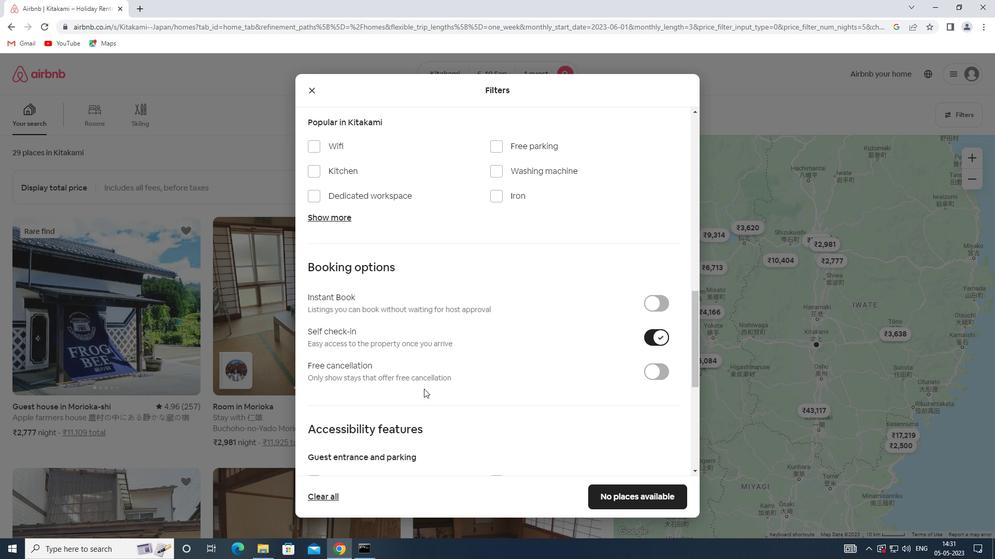 
Action: Mouse scrolled (424, 388) with delta (0, 0)
Screenshot: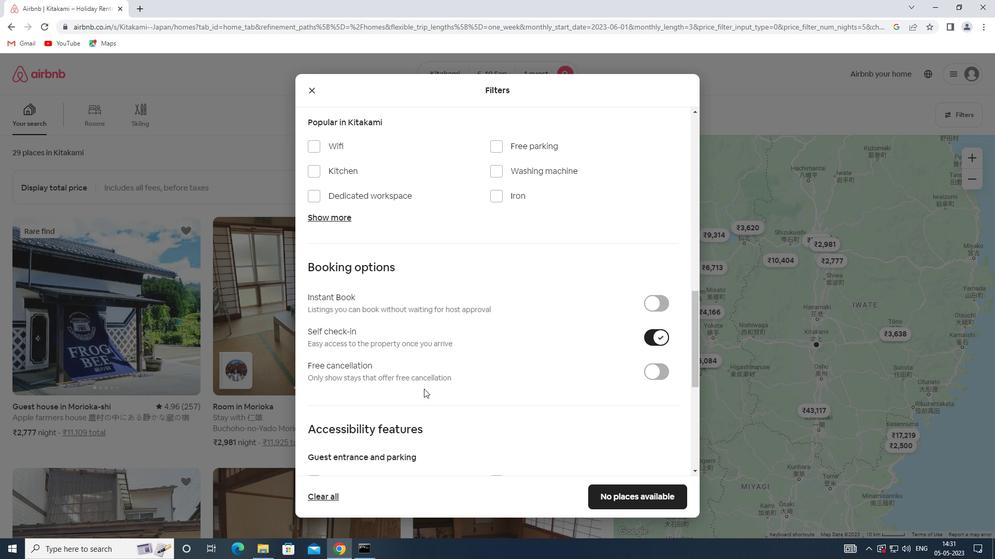 
Action: Mouse moved to (356, 423)
Screenshot: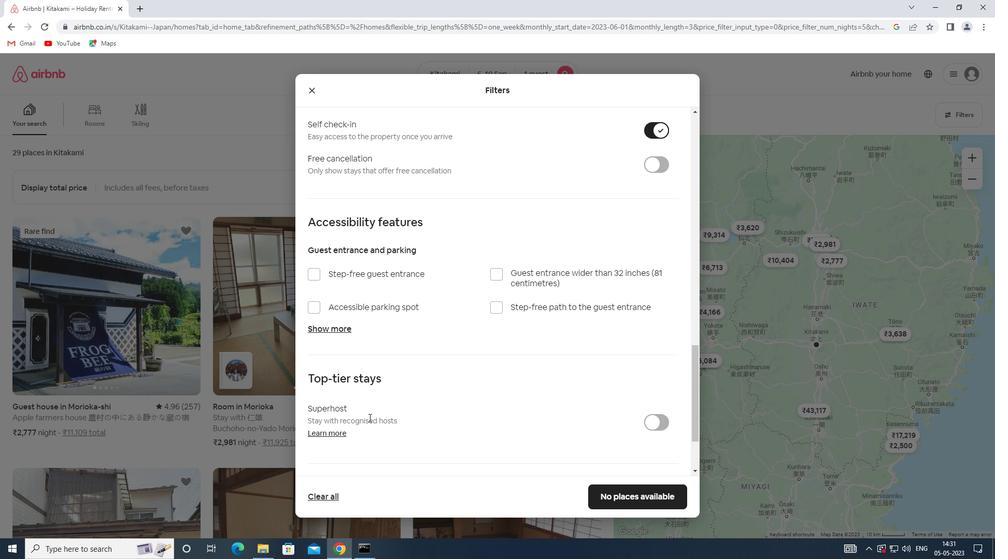 
Action: Mouse scrolled (356, 423) with delta (0, 0)
Screenshot: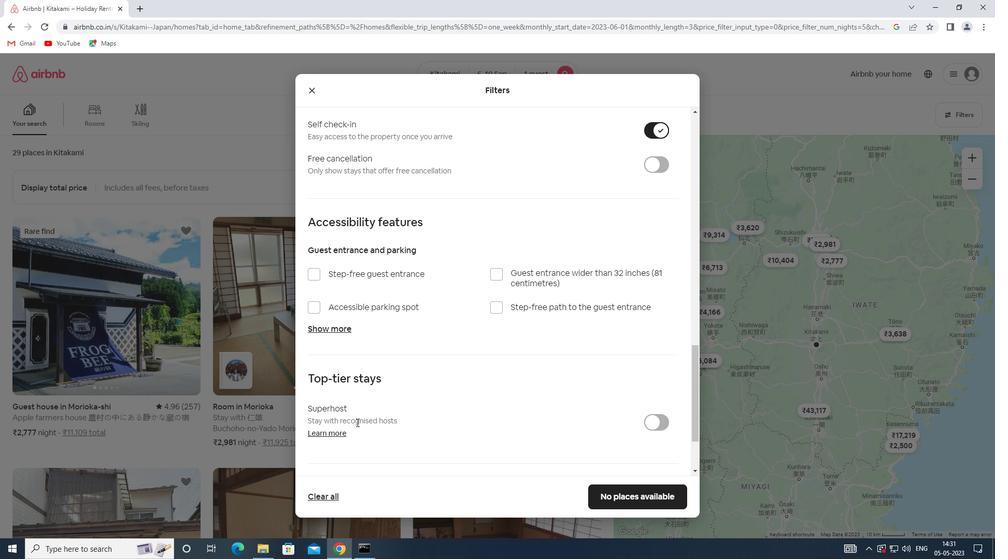 
Action: Mouse scrolled (356, 423) with delta (0, 0)
Screenshot: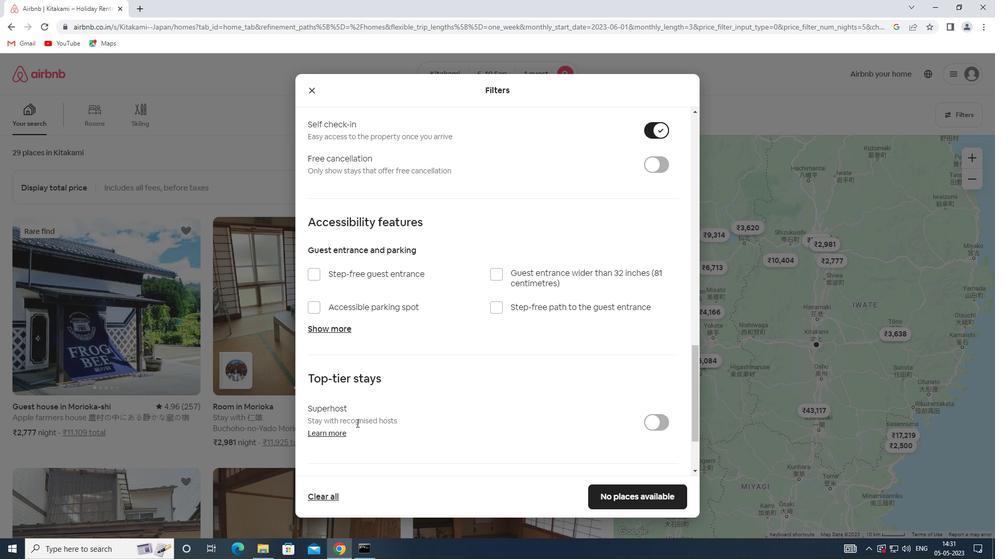 
Action: Mouse scrolled (356, 423) with delta (0, 0)
Screenshot: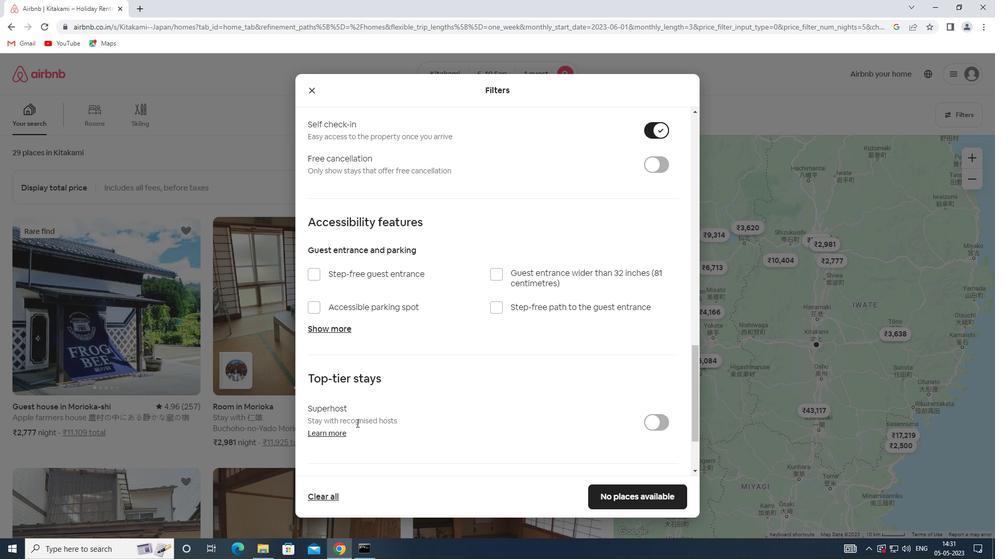 
Action: Mouse moved to (348, 424)
Screenshot: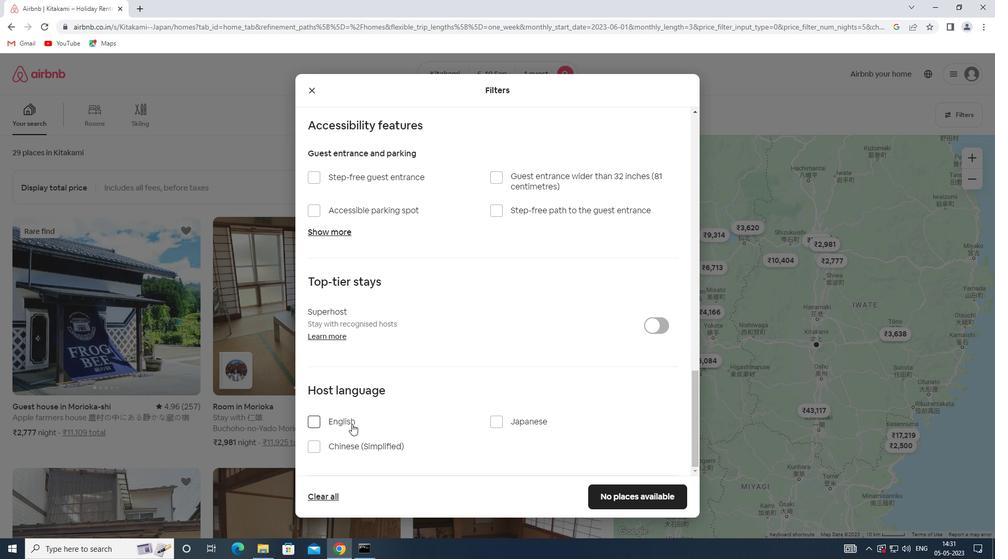 
Action: Mouse pressed left at (348, 424)
Screenshot: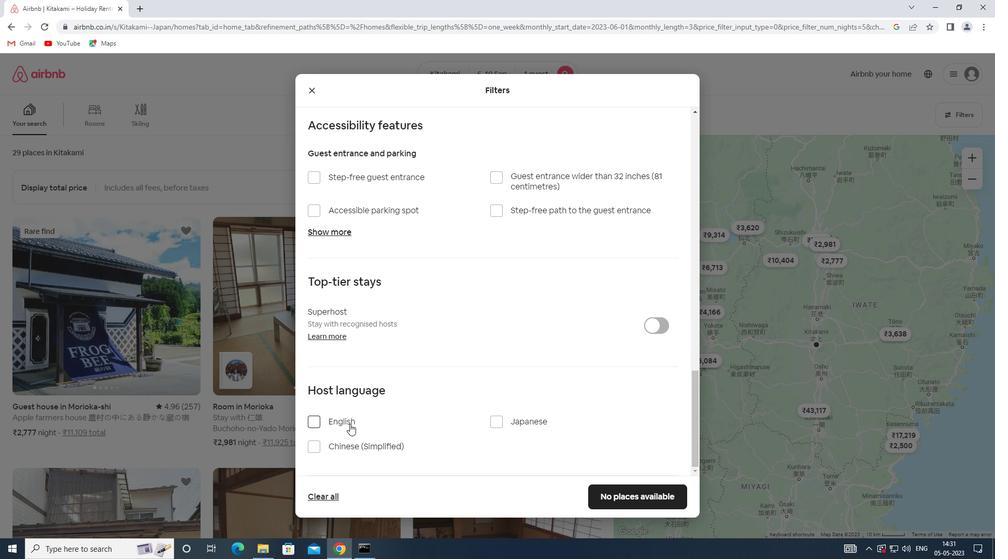 
Action: Mouse moved to (611, 499)
Screenshot: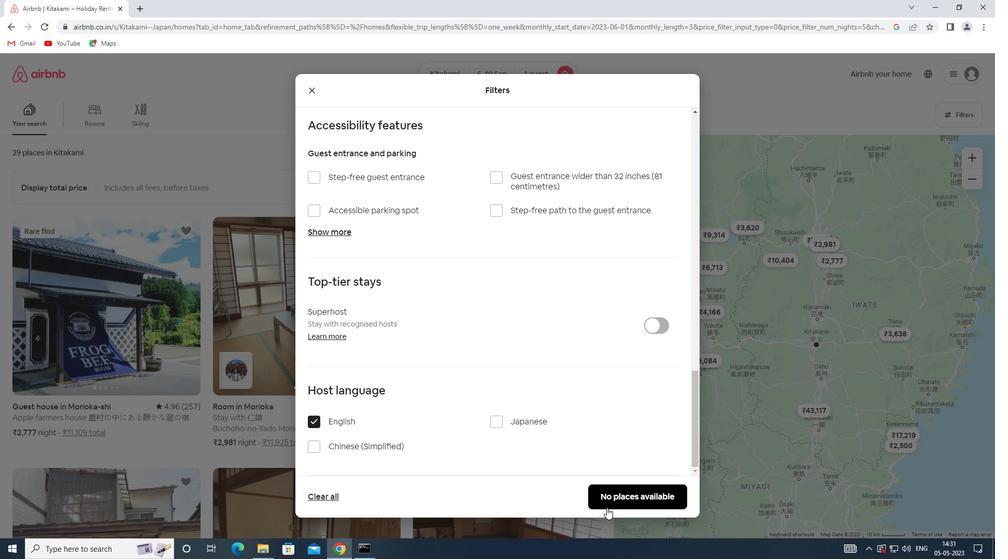 
Action: Mouse pressed left at (611, 499)
Screenshot: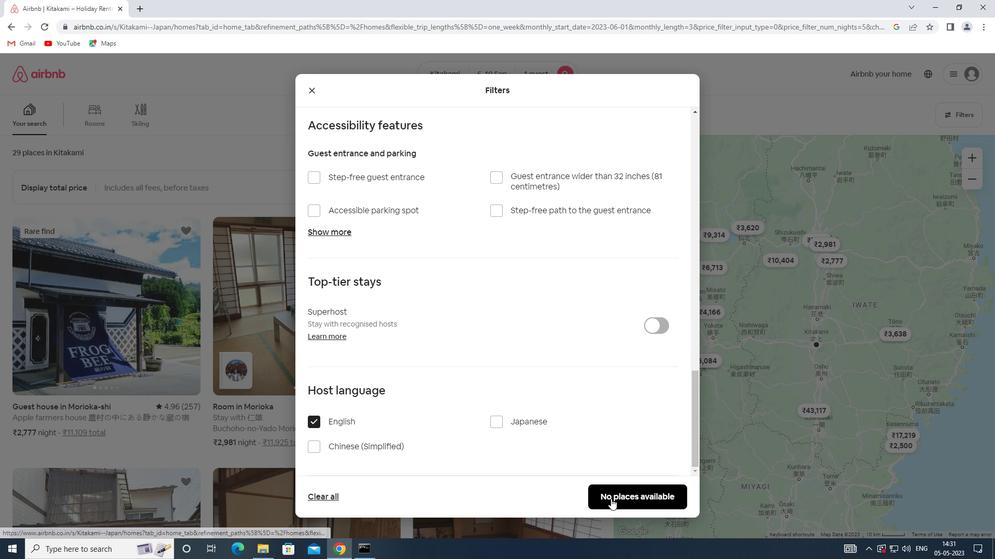 
